 Task: Find a one-way flight from Abu Simbel to Toronto for 4 passengers in Premium economy on December 4, using British Airways, with a price of EGP 1,550 or more.
Action: Mouse pressed left at (378, 297)
Screenshot: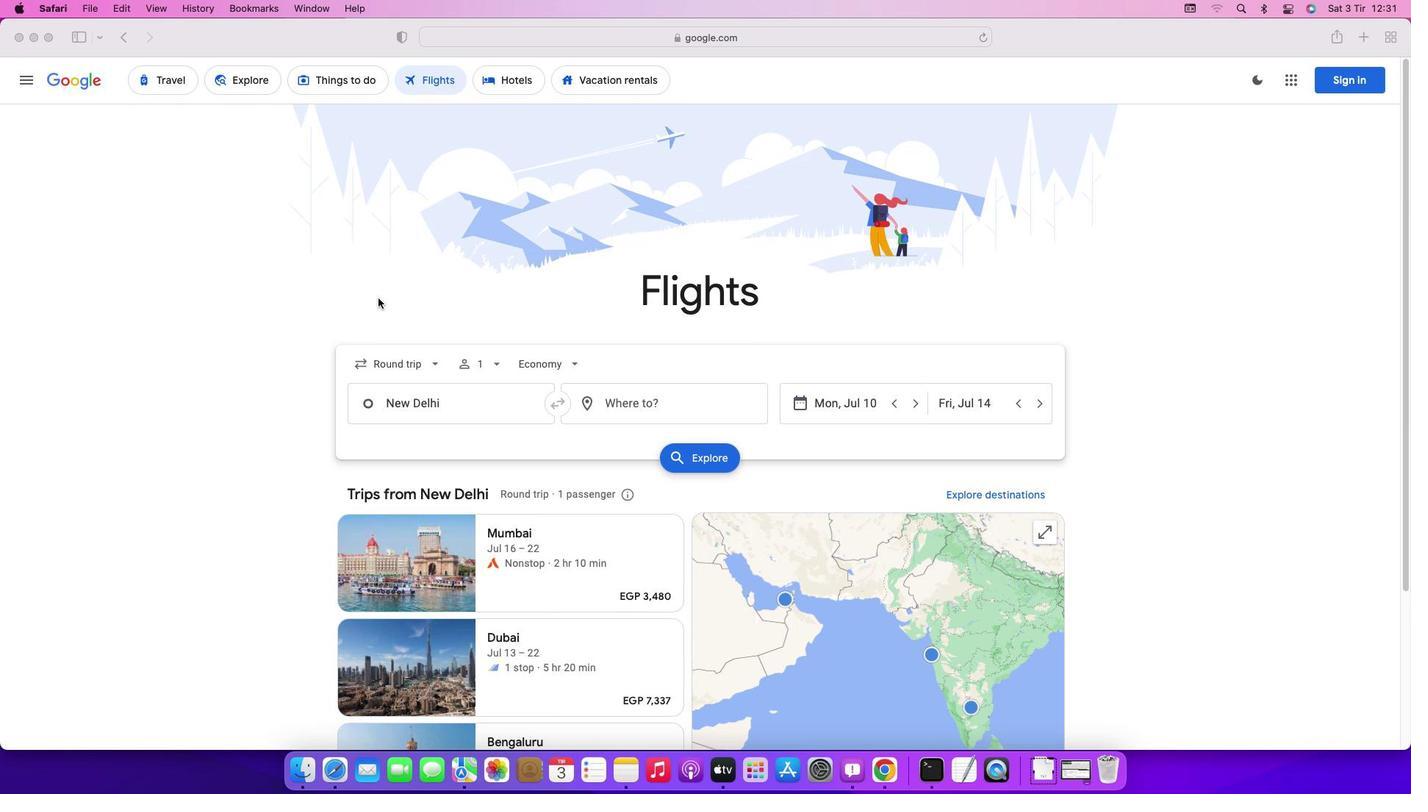 
Action: Mouse moved to (391, 359)
Screenshot: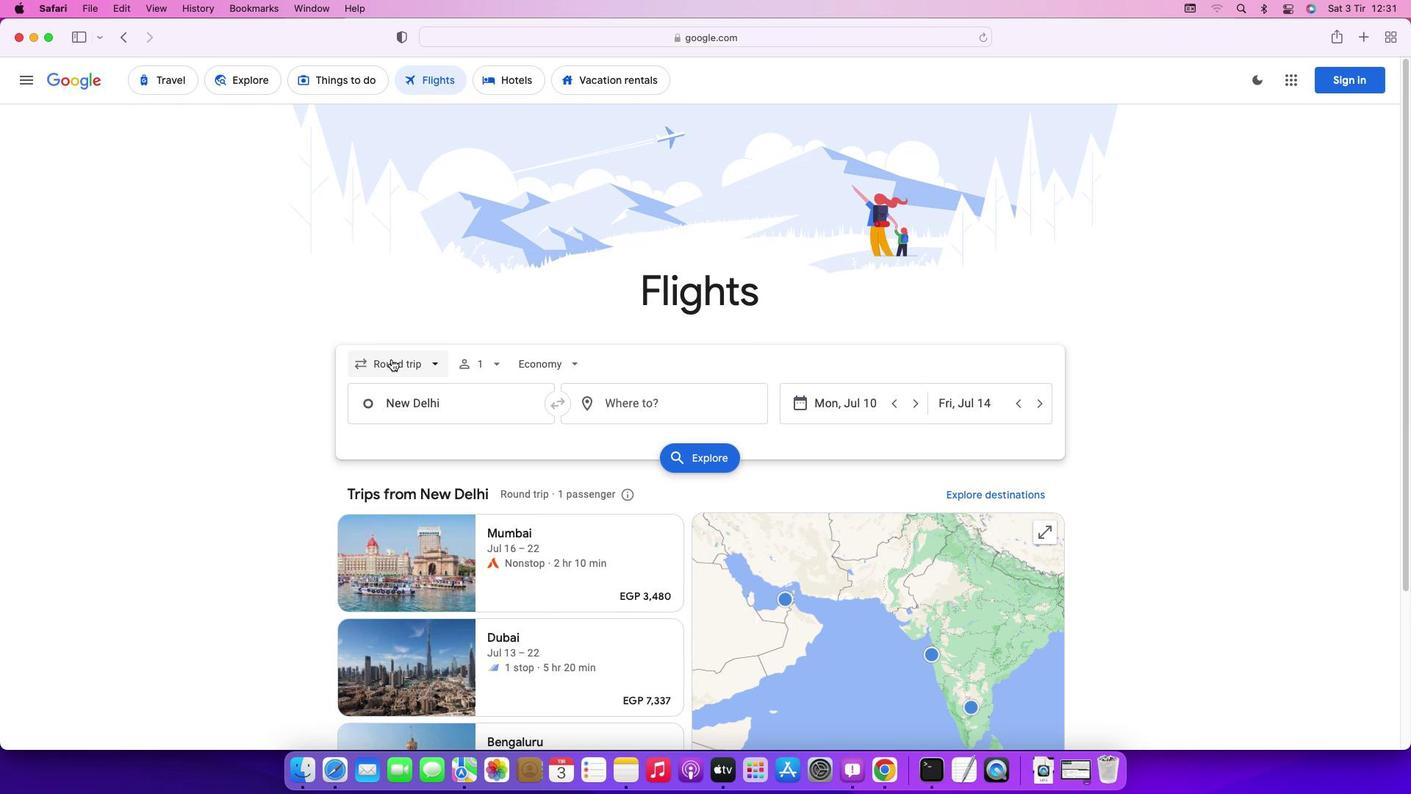 
Action: Mouse pressed left at (391, 359)
Screenshot: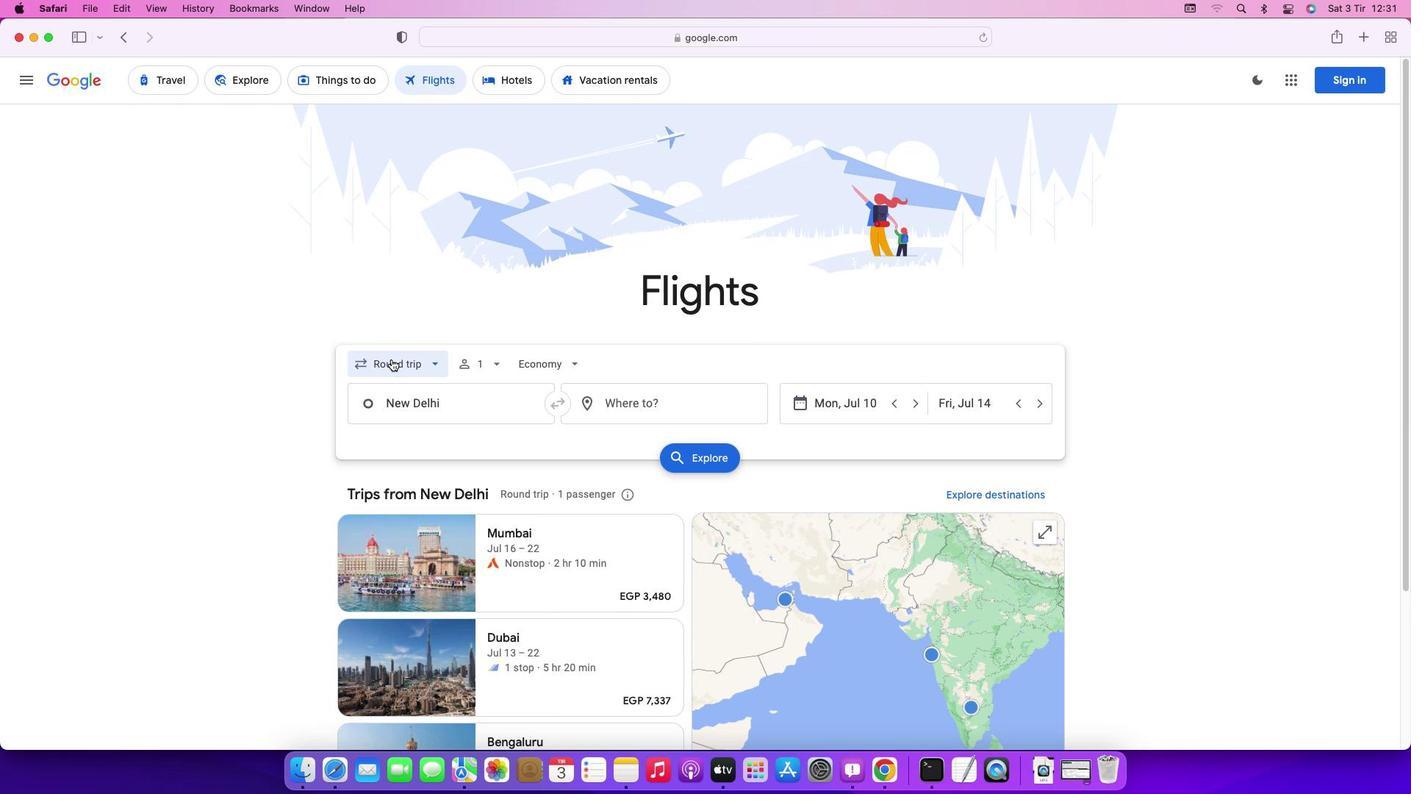 
Action: Mouse moved to (400, 438)
Screenshot: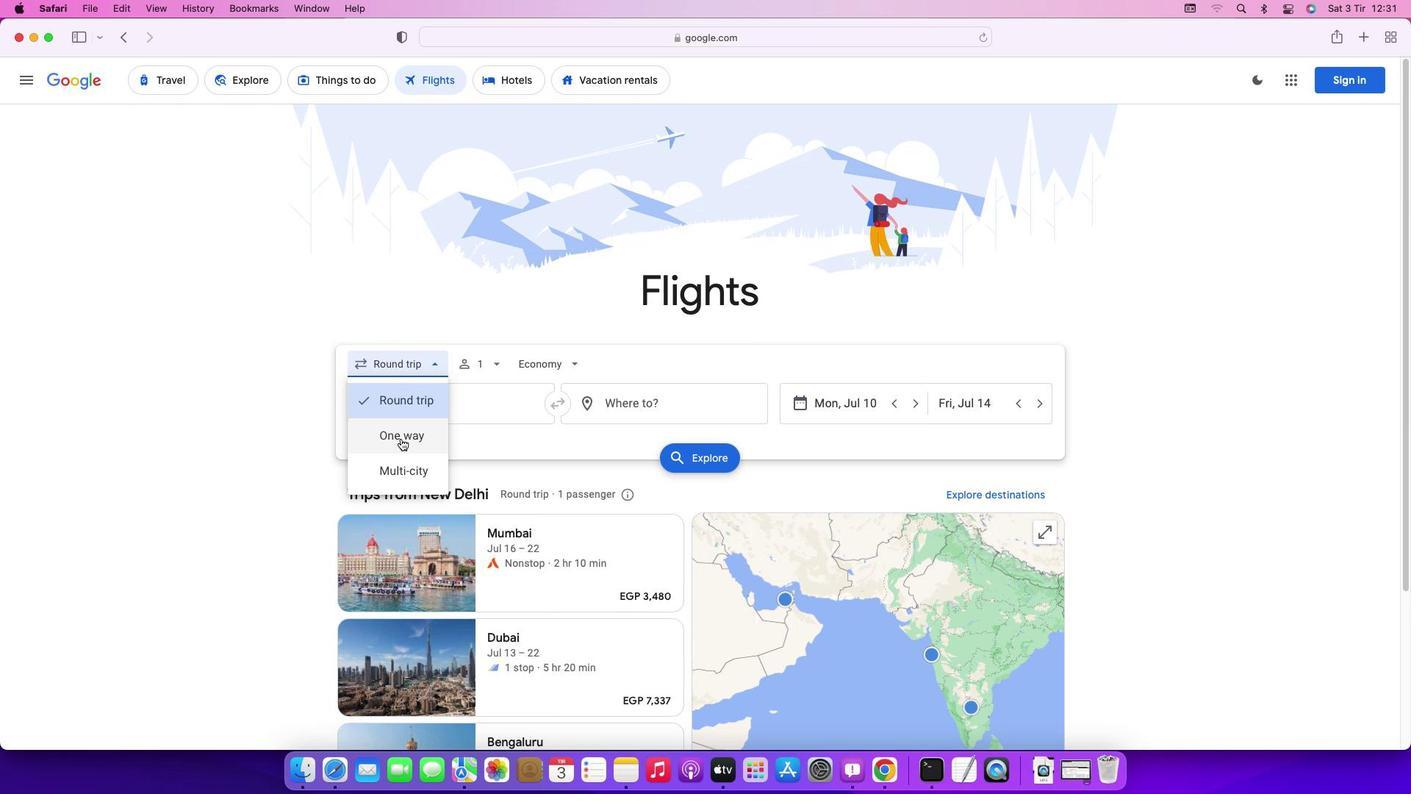 
Action: Mouse pressed left at (400, 438)
Screenshot: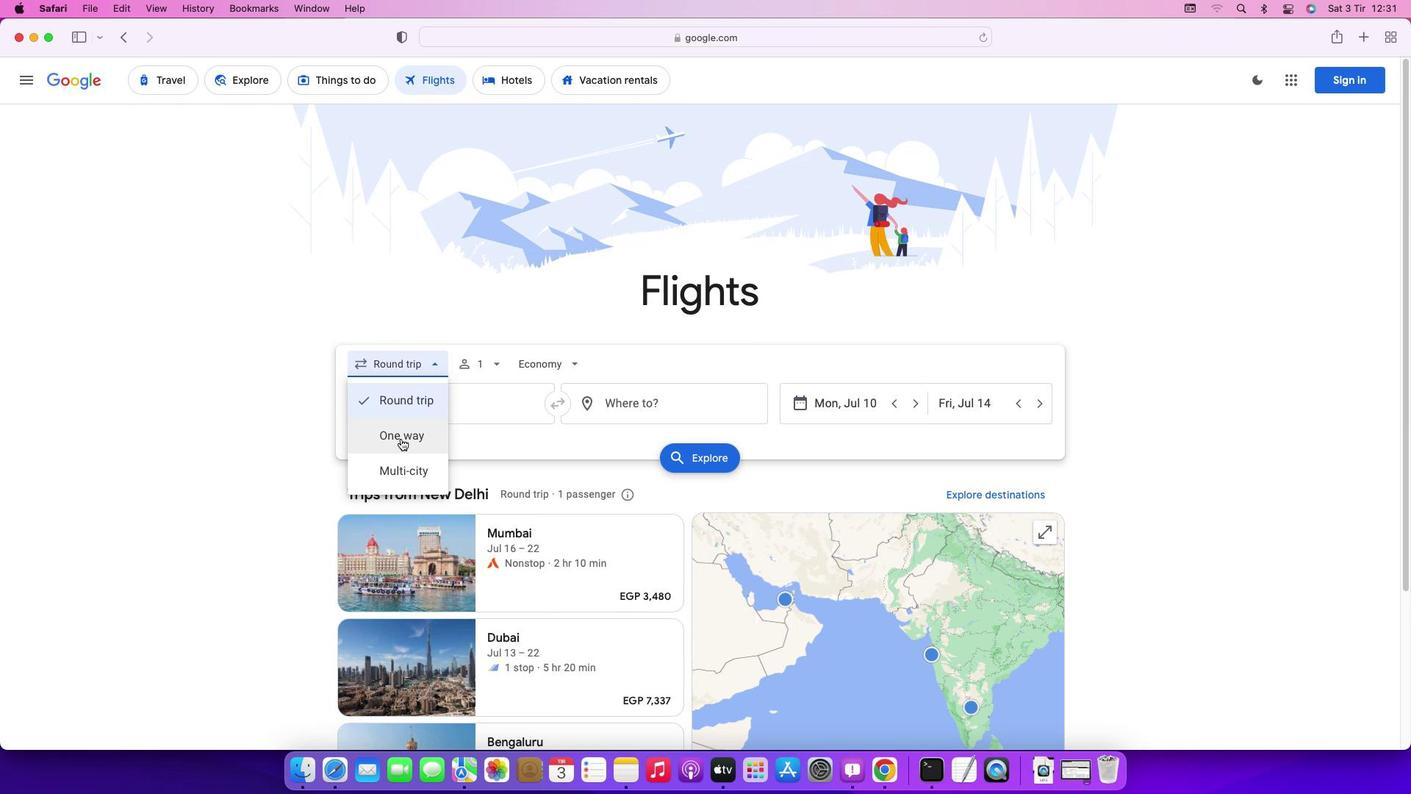 
Action: Mouse moved to (479, 362)
Screenshot: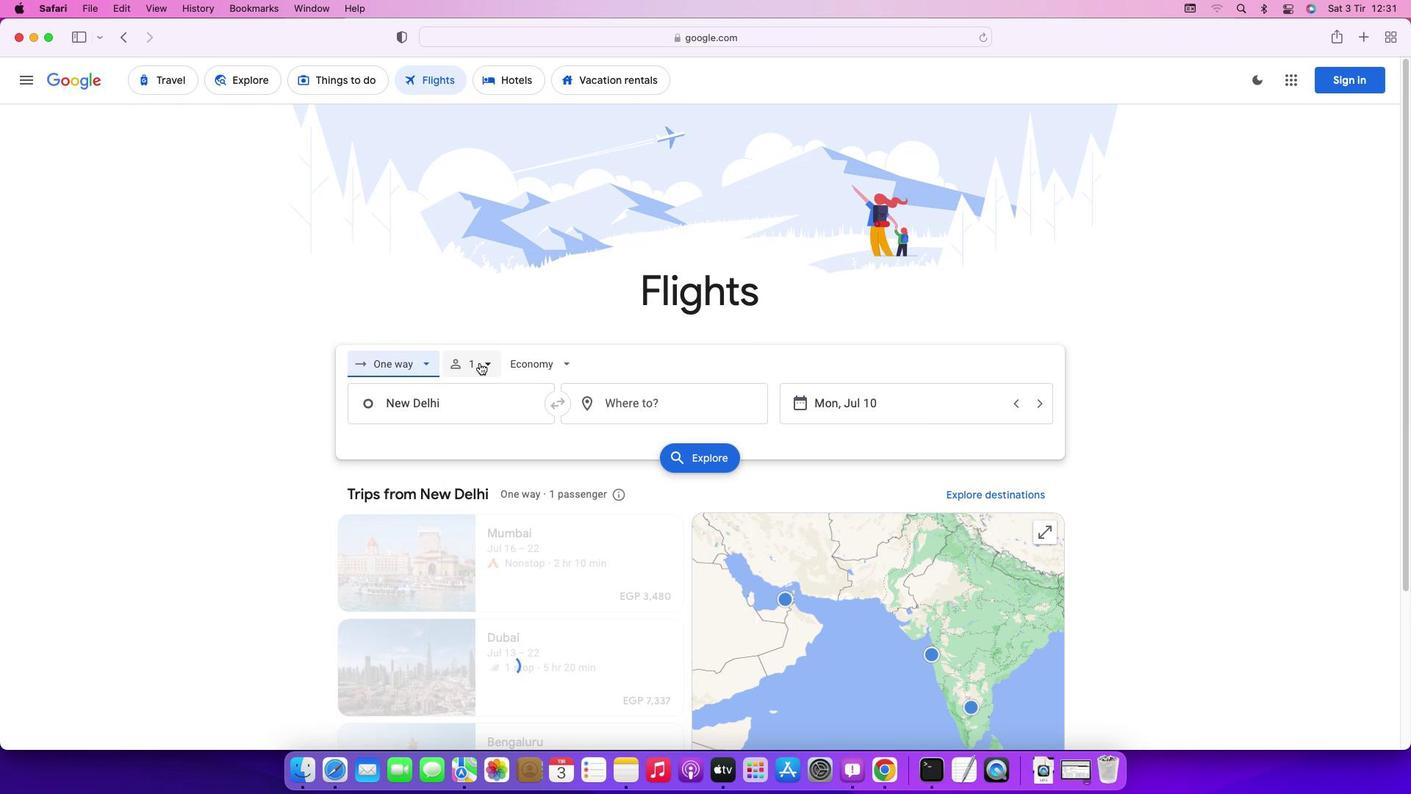 
Action: Mouse pressed left at (479, 362)
Screenshot: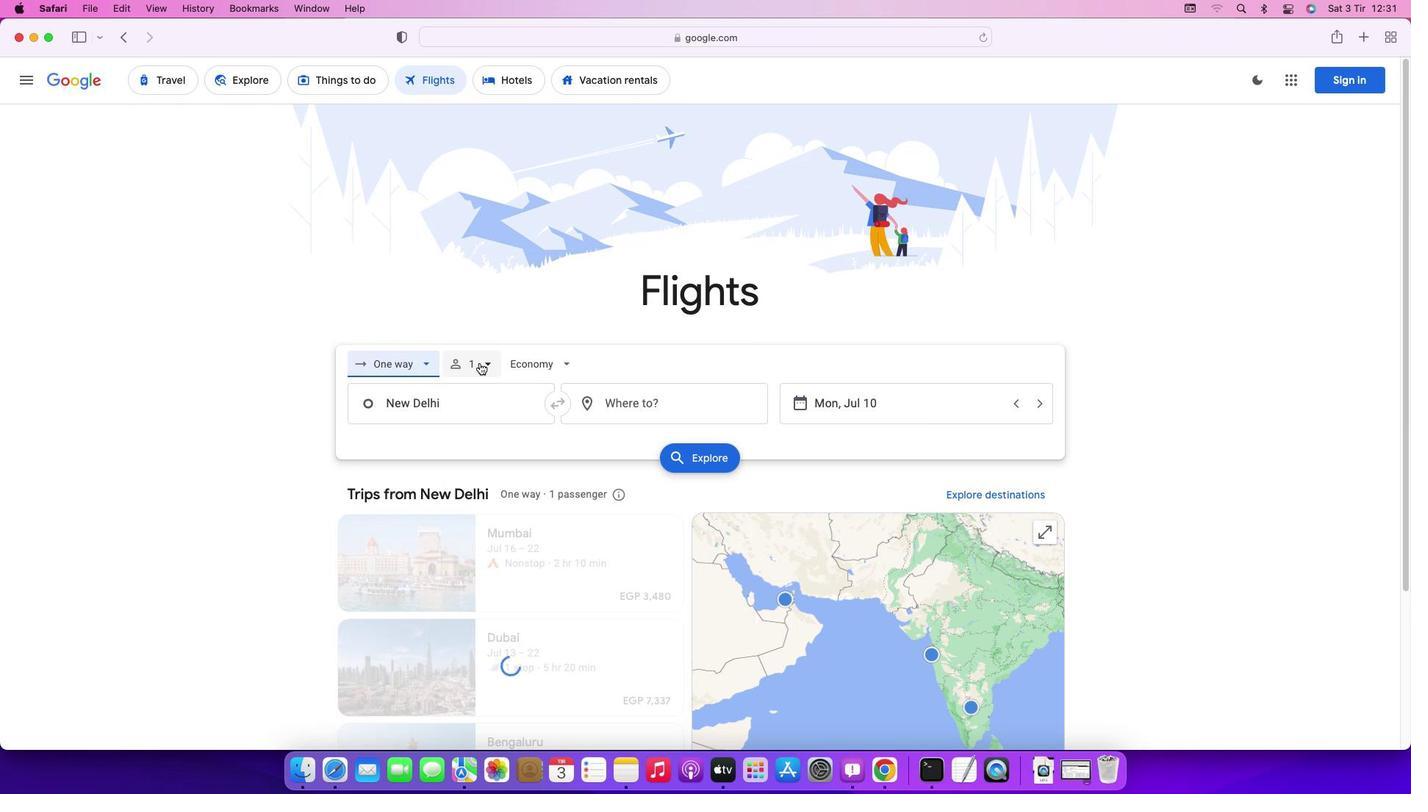 
Action: Mouse moved to (604, 402)
Screenshot: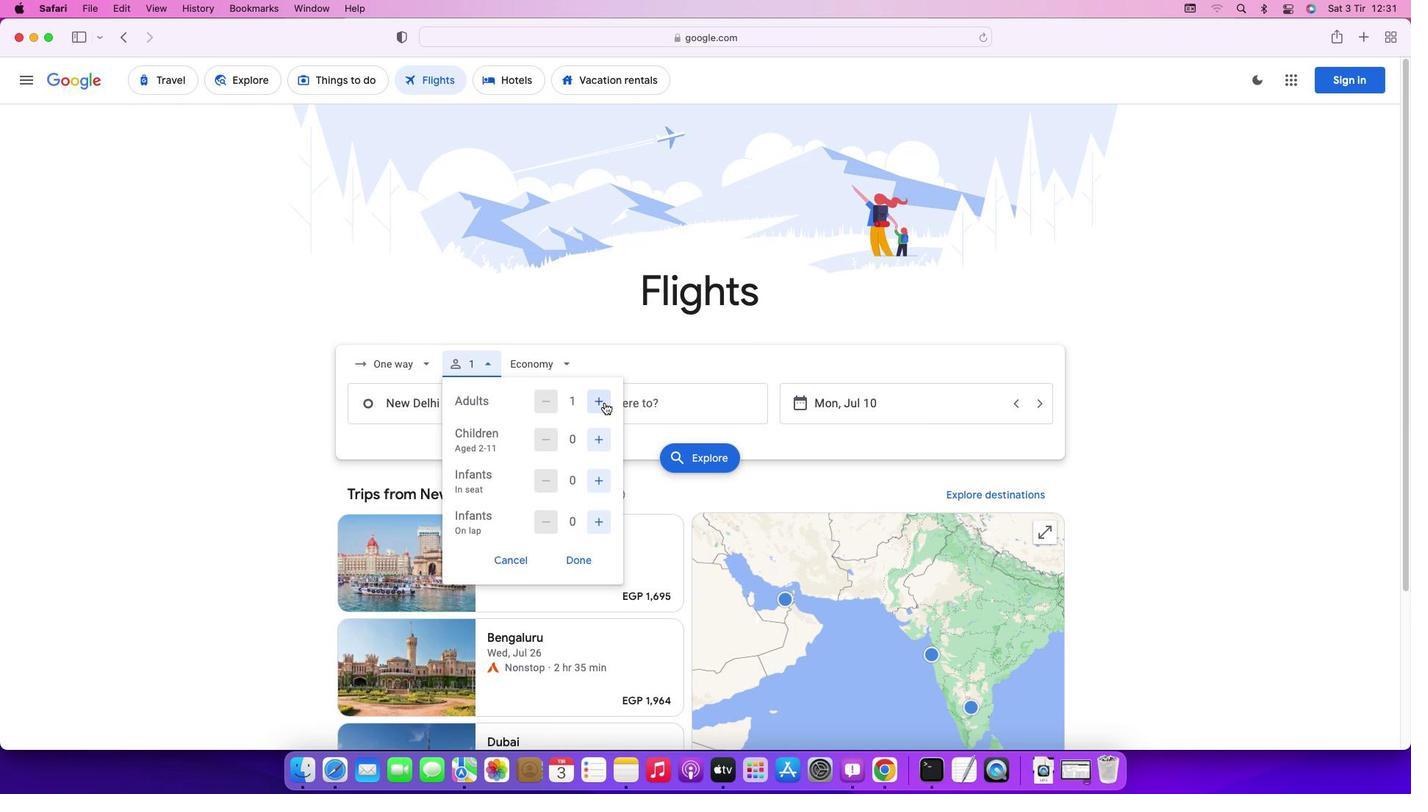 
Action: Mouse pressed left at (604, 402)
Screenshot: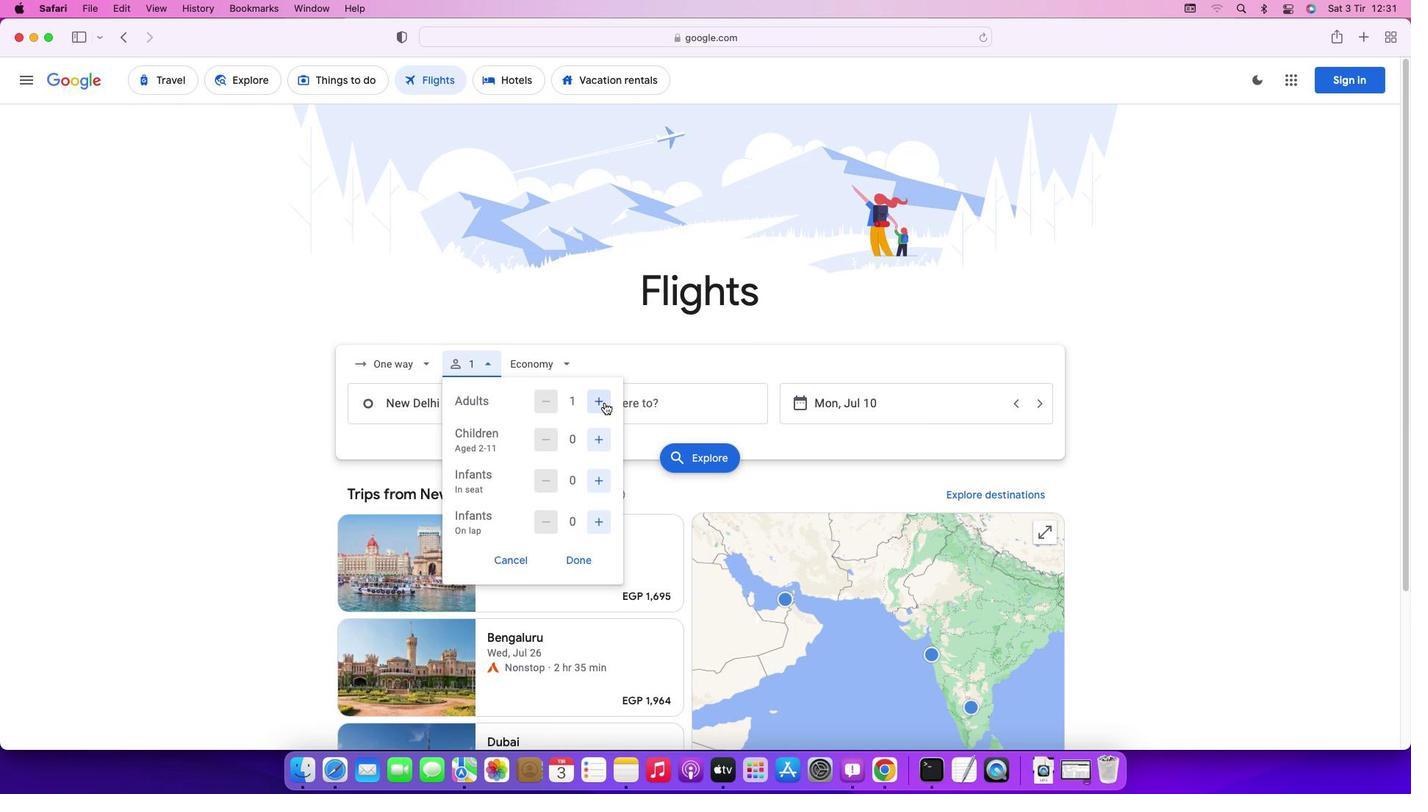 
Action: Mouse moved to (599, 436)
Screenshot: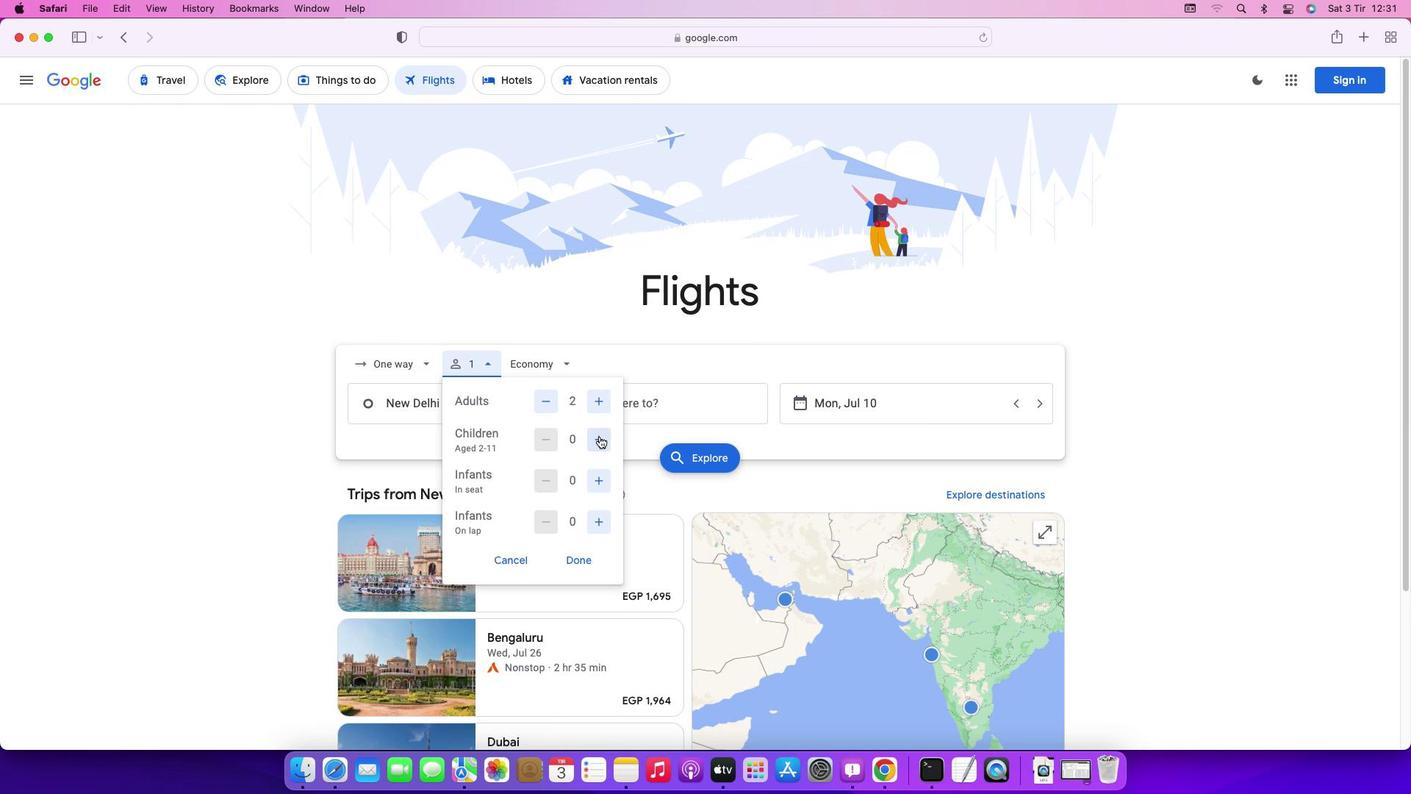 
Action: Mouse pressed left at (599, 436)
Screenshot: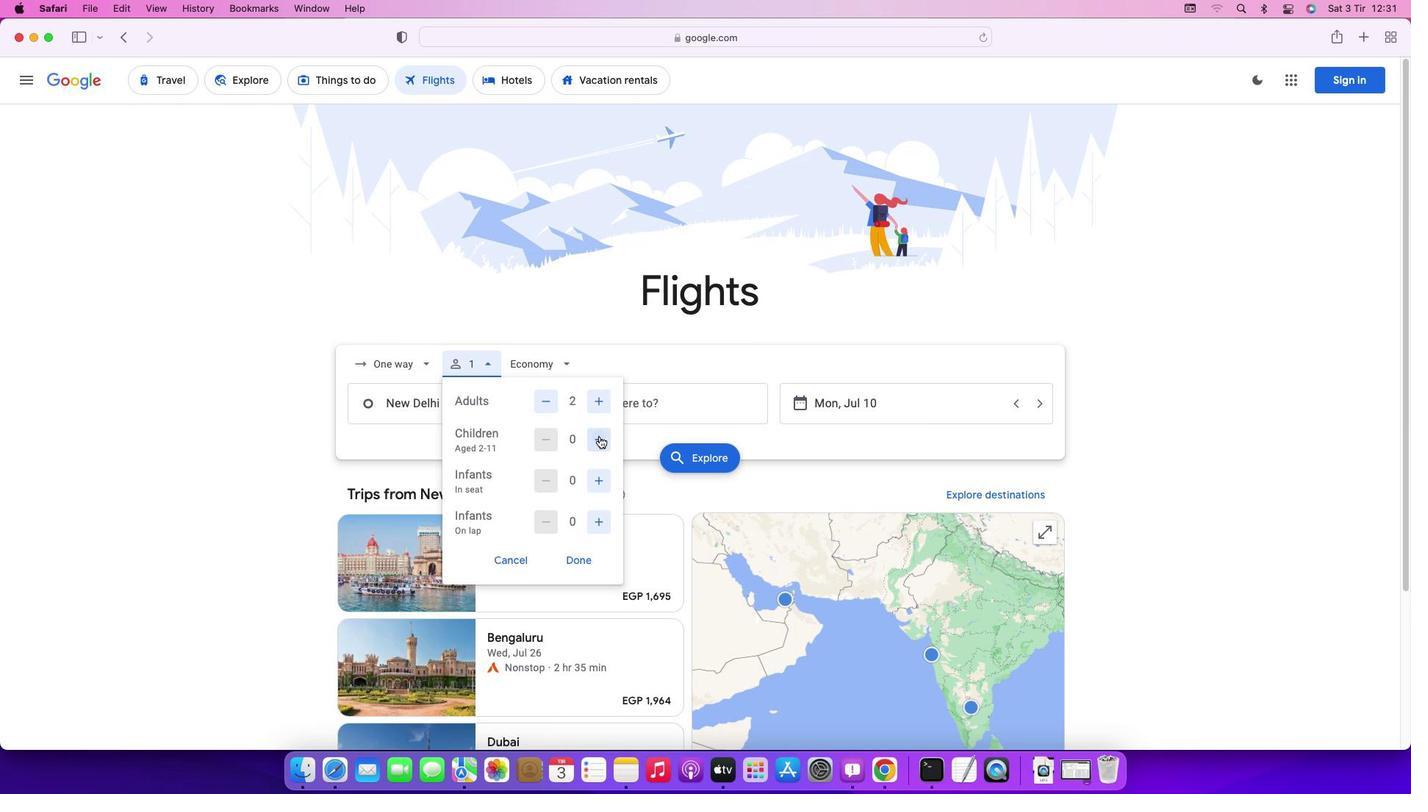 
Action: Mouse pressed left at (599, 436)
Screenshot: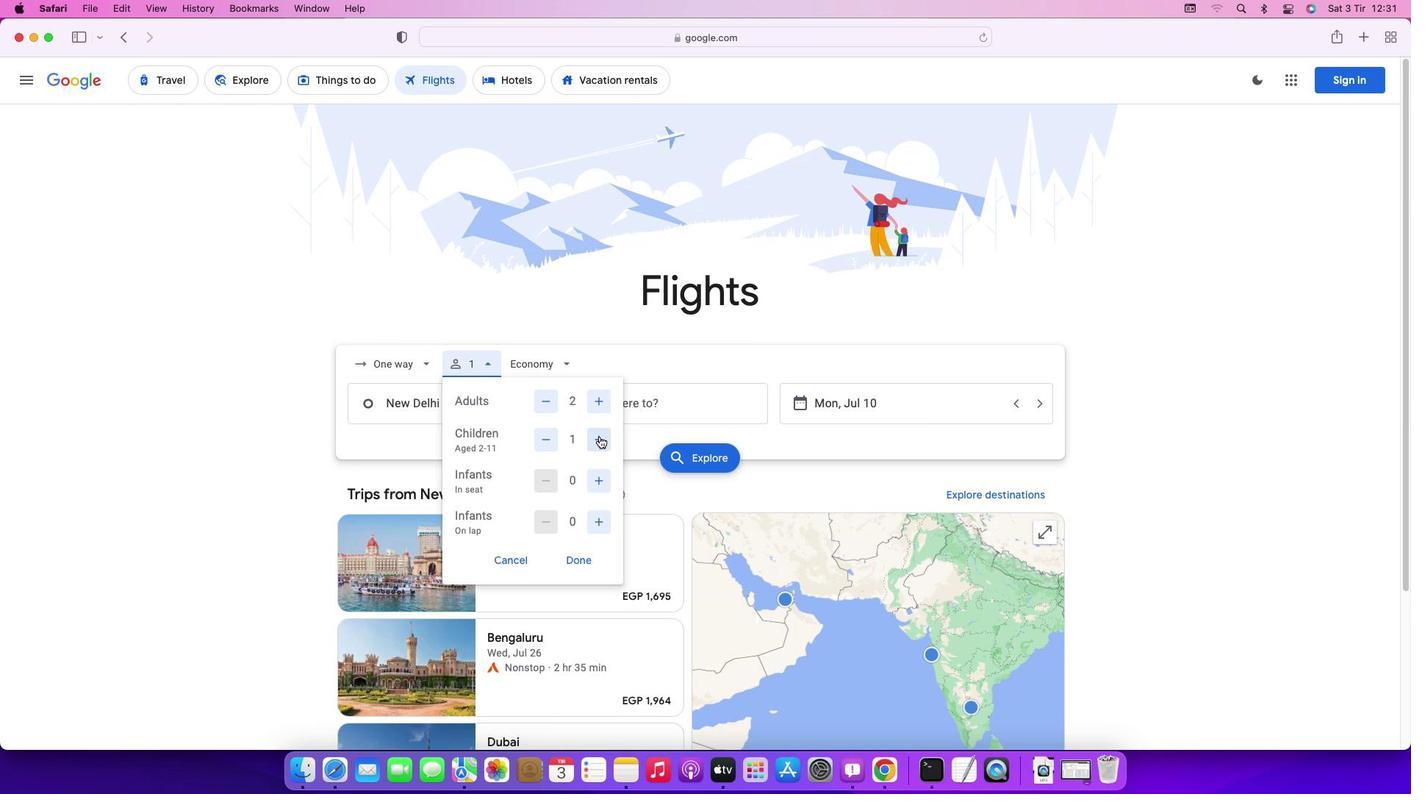 
Action: Mouse moved to (580, 559)
Screenshot: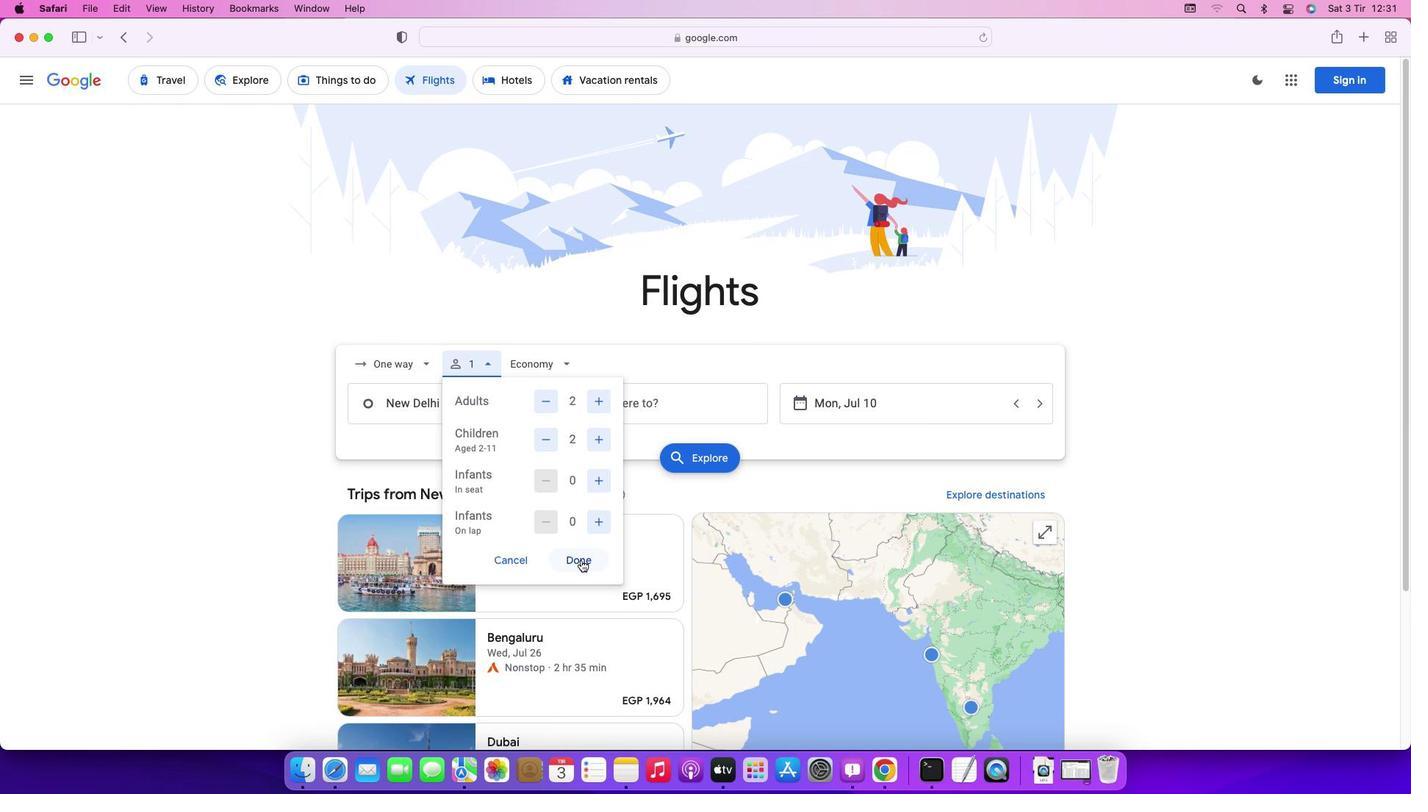 
Action: Mouse pressed left at (580, 559)
Screenshot: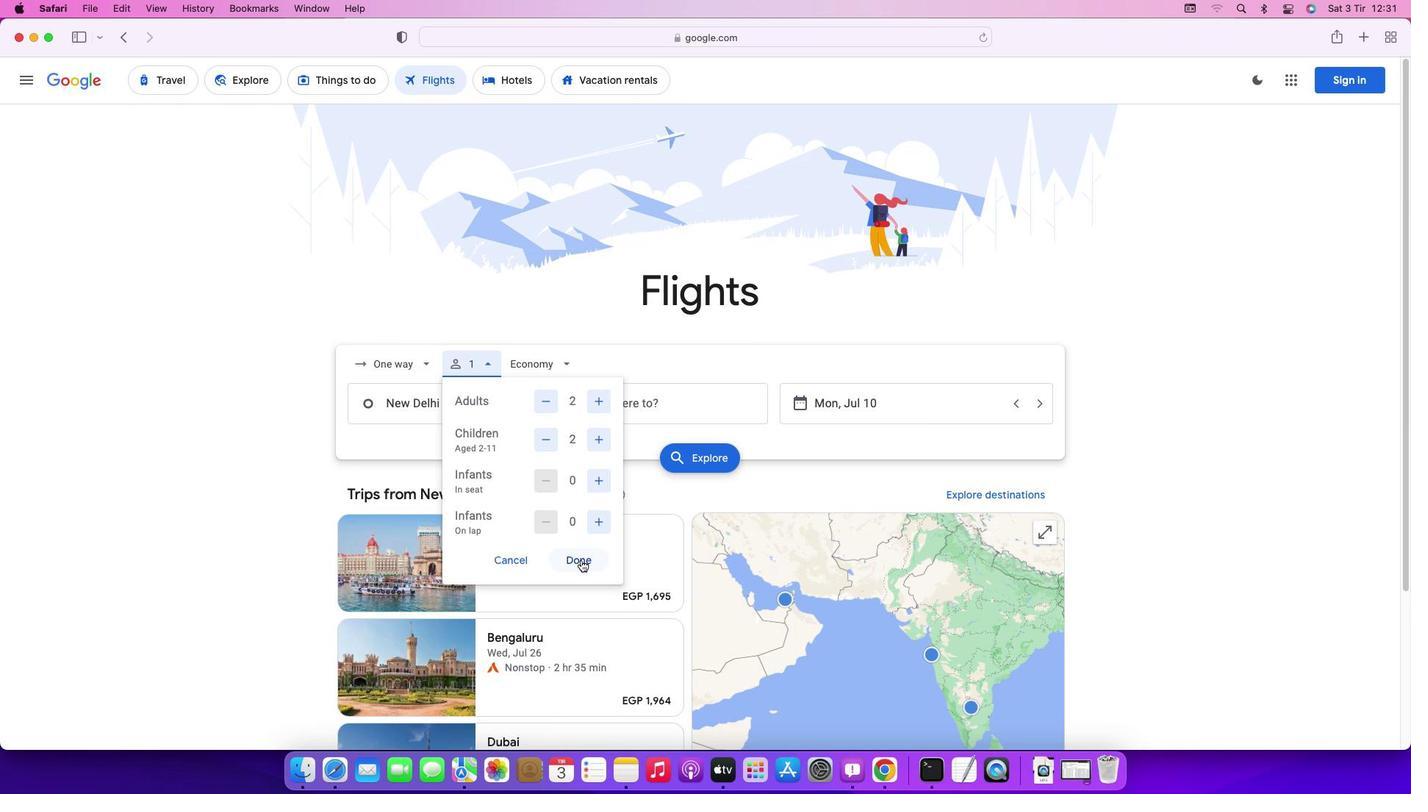 
Action: Mouse moved to (545, 371)
Screenshot: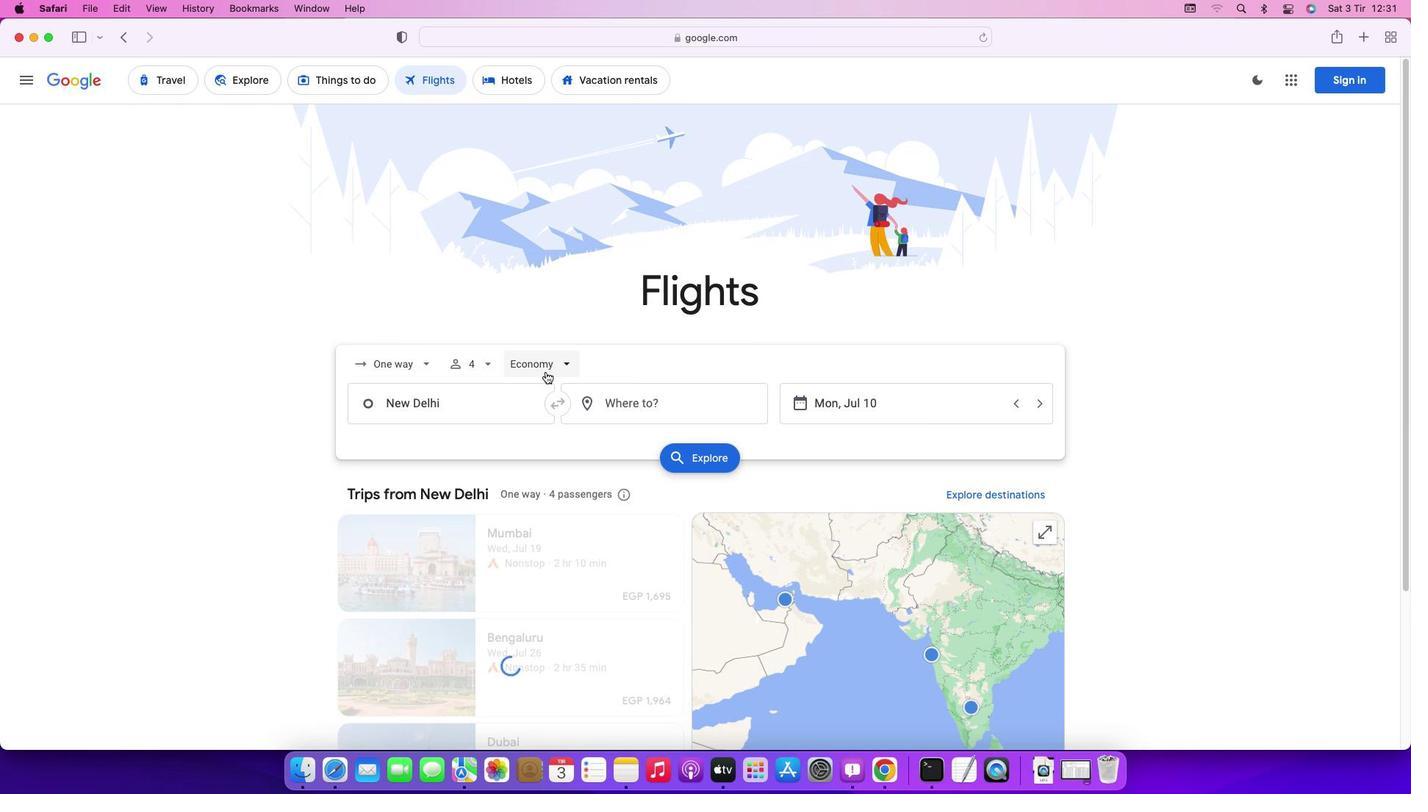 
Action: Mouse pressed left at (545, 371)
Screenshot: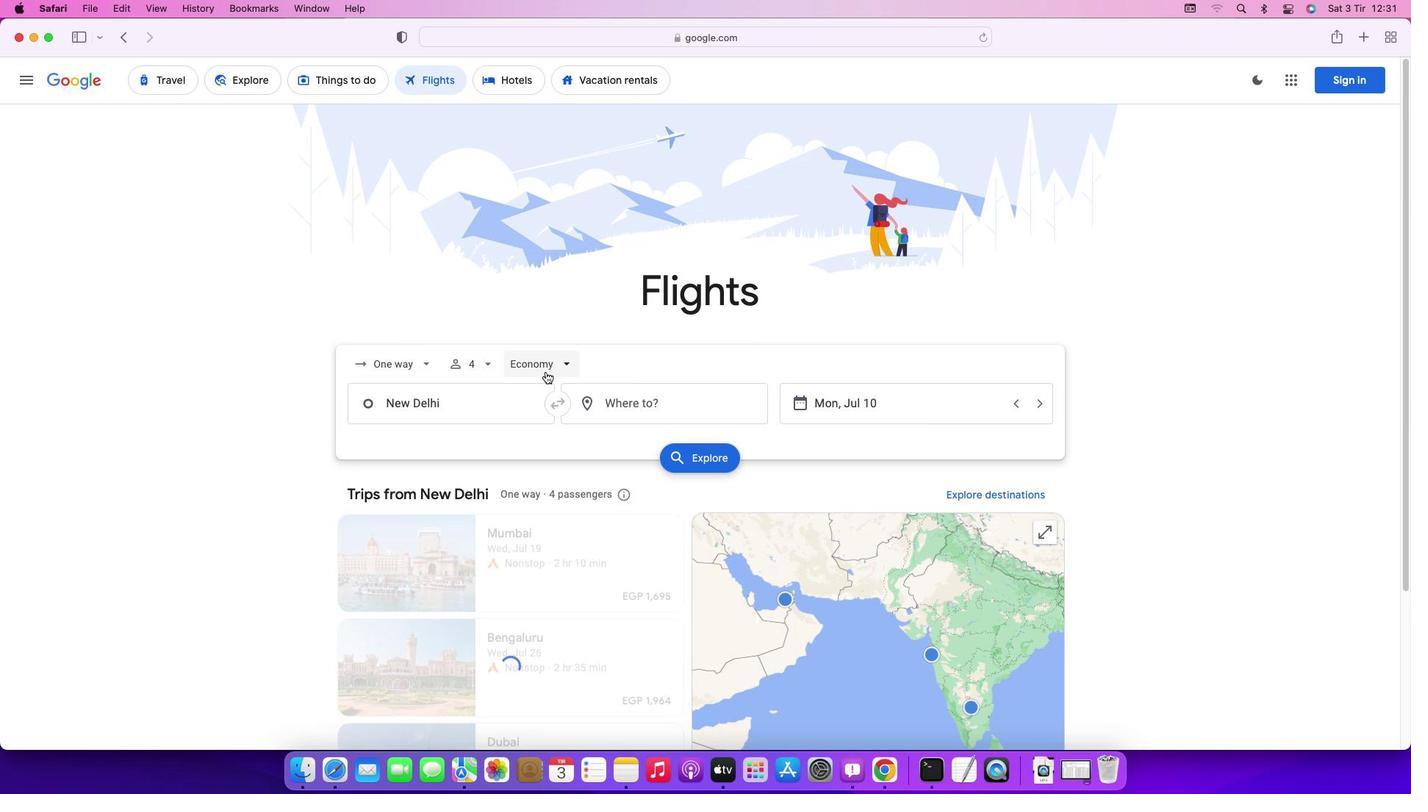 
Action: Mouse moved to (575, 436)
Screenshot: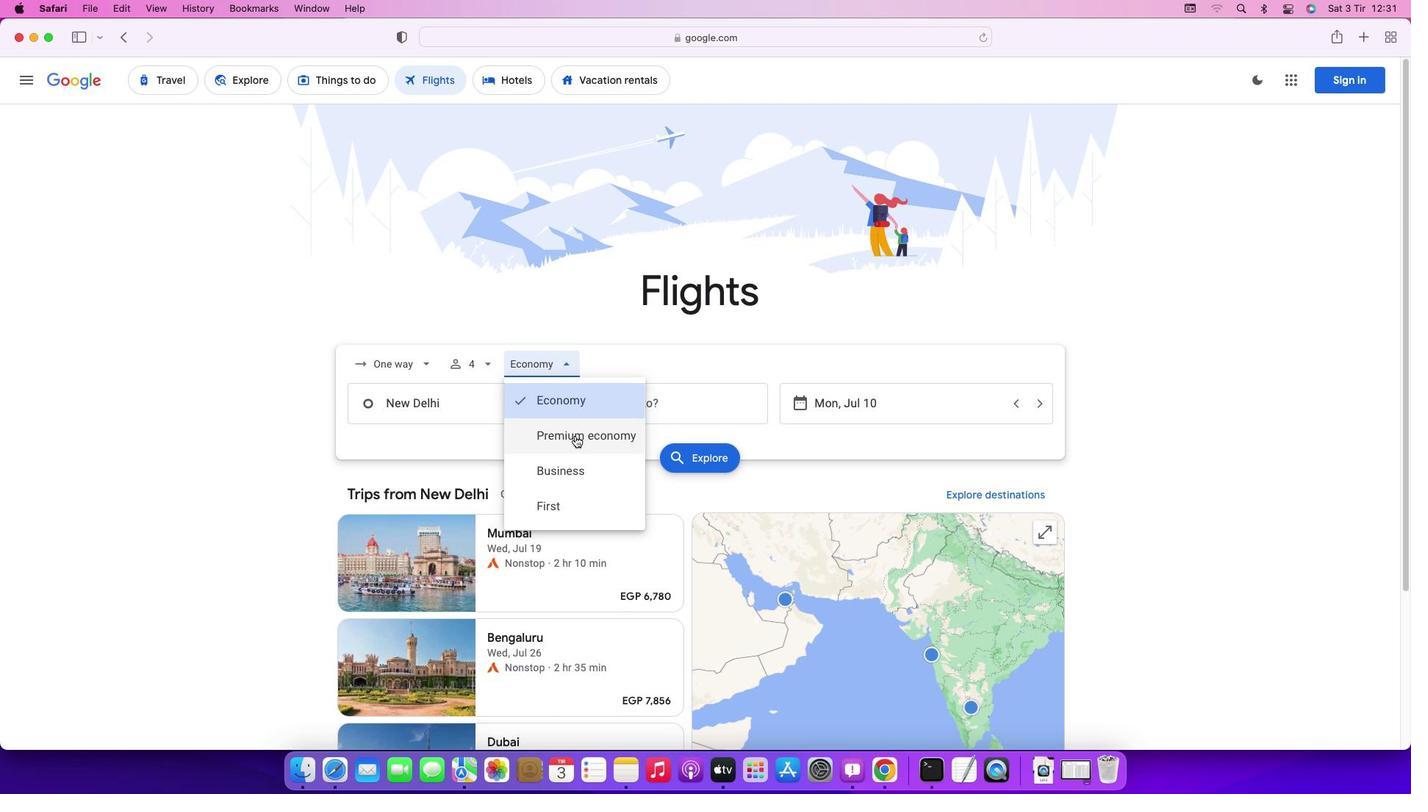 
Action: Mouse pressed left at (575, 436)
Screenshot: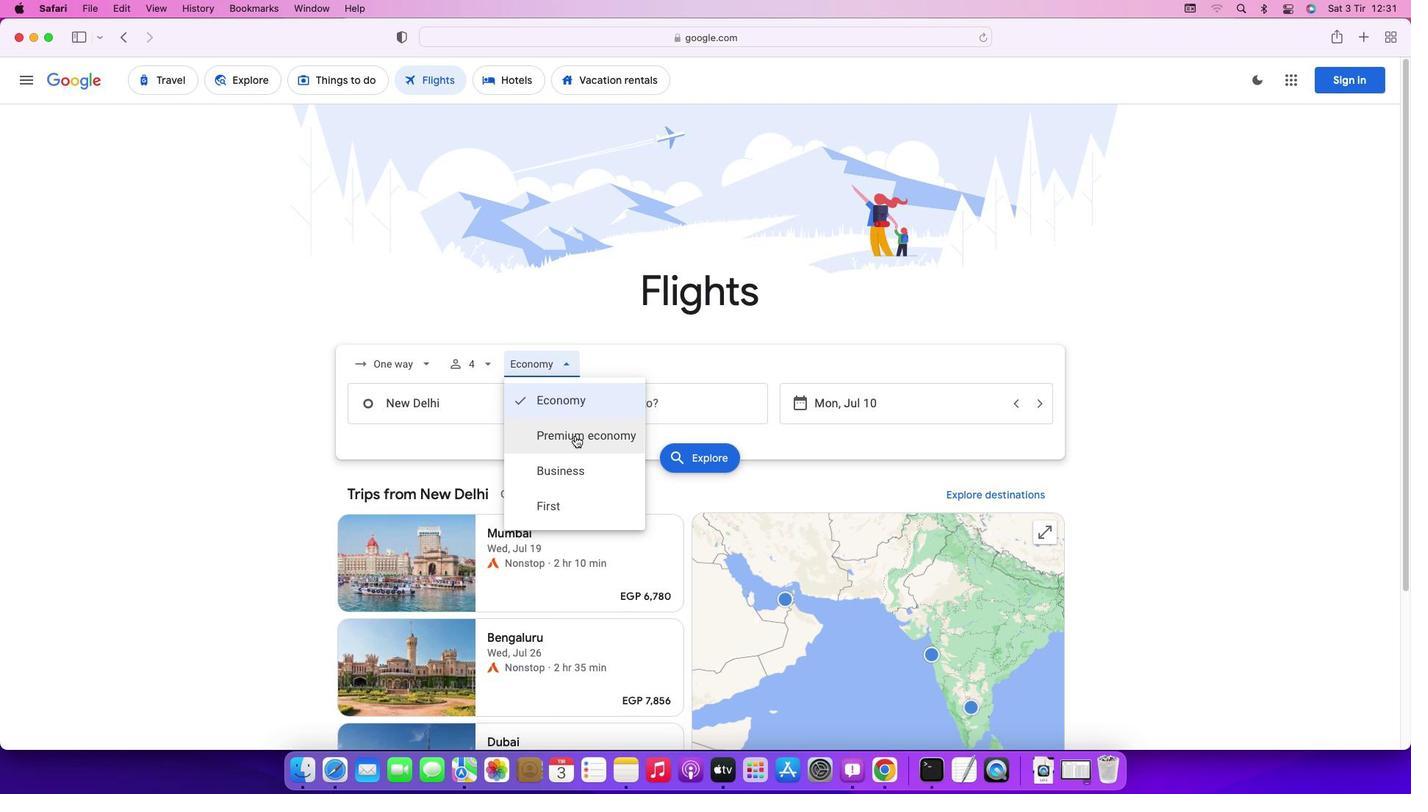 
Action: Mouse moved to (480, 402)
Screenshot: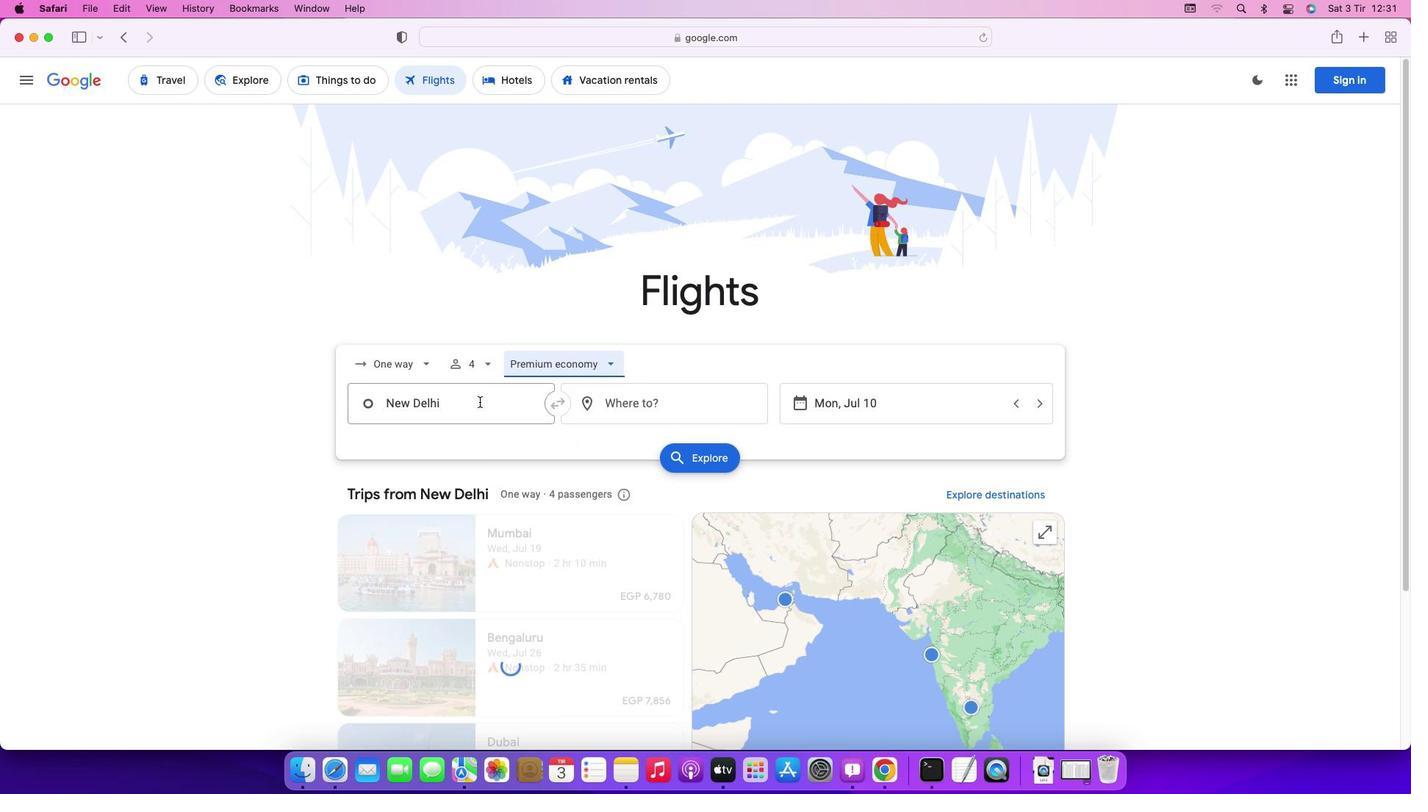 
Action: Mouse pressed left at (480, 402)
Screenshot: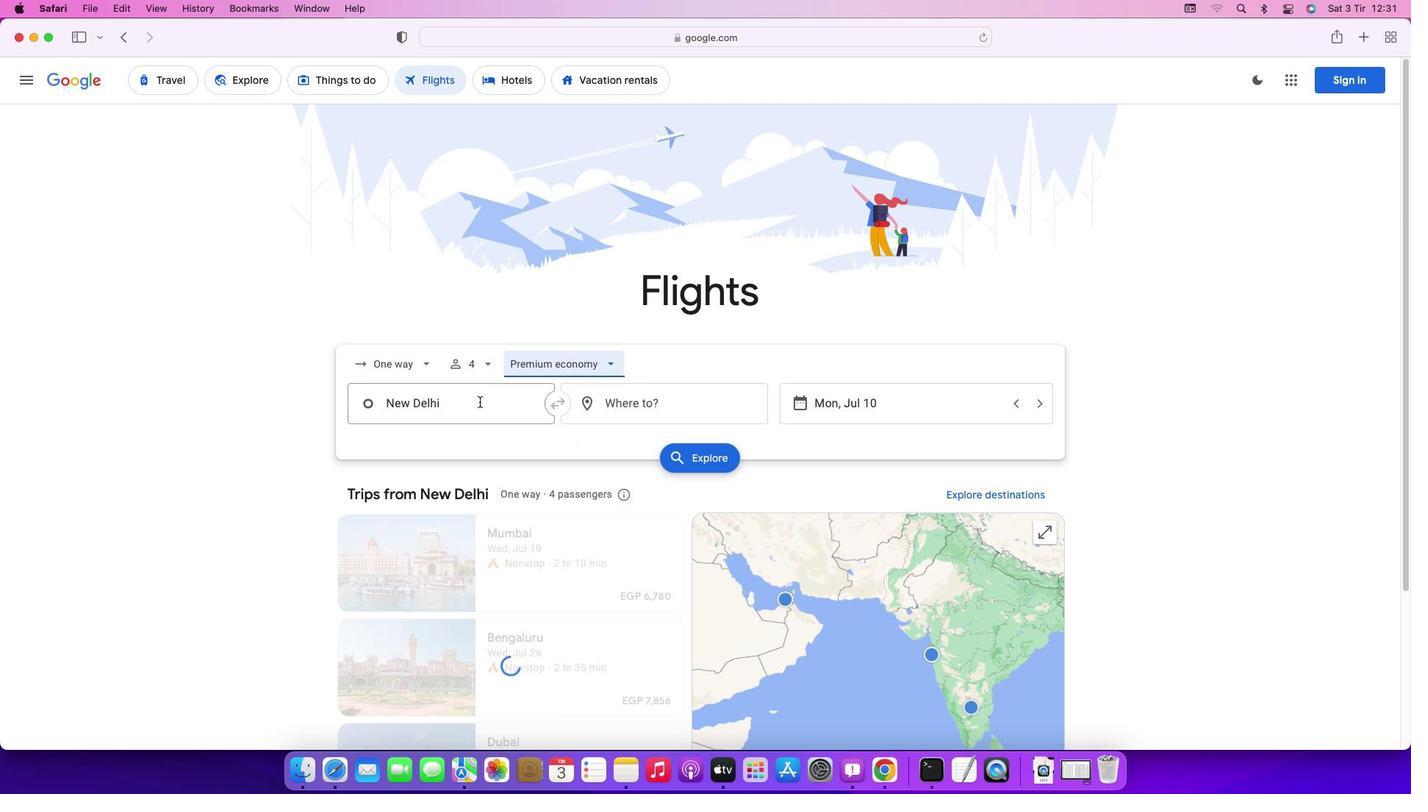 
Action: Key pressed Key.backspaceKey.caps_lock'A'Key.caps_lock'b''u'Key.spaceKey.caps_lock'S'Key.caps_lock'i''m''b''e''l'Key.enter
Screenshot: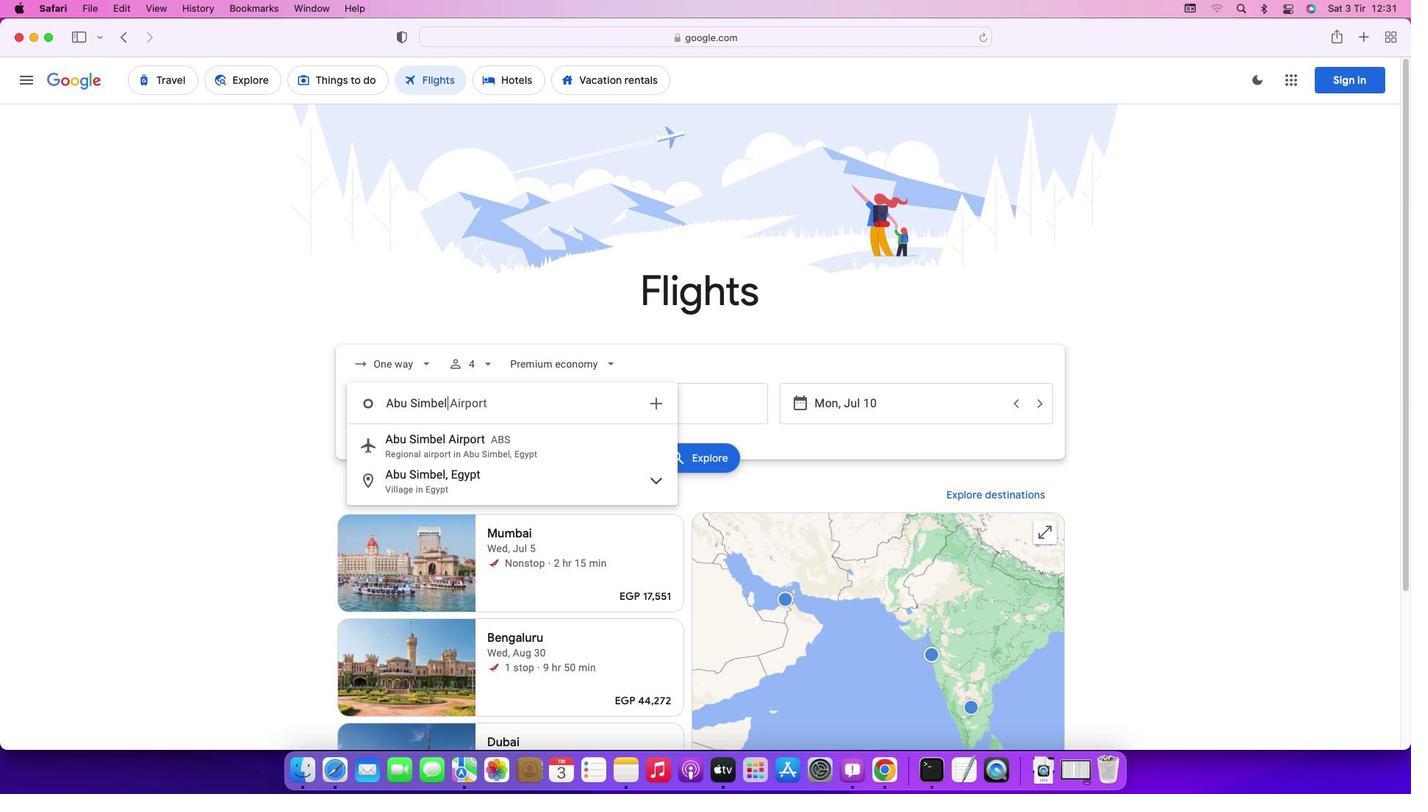 
Action: Mouse moved to (627, 397)
Screenshot: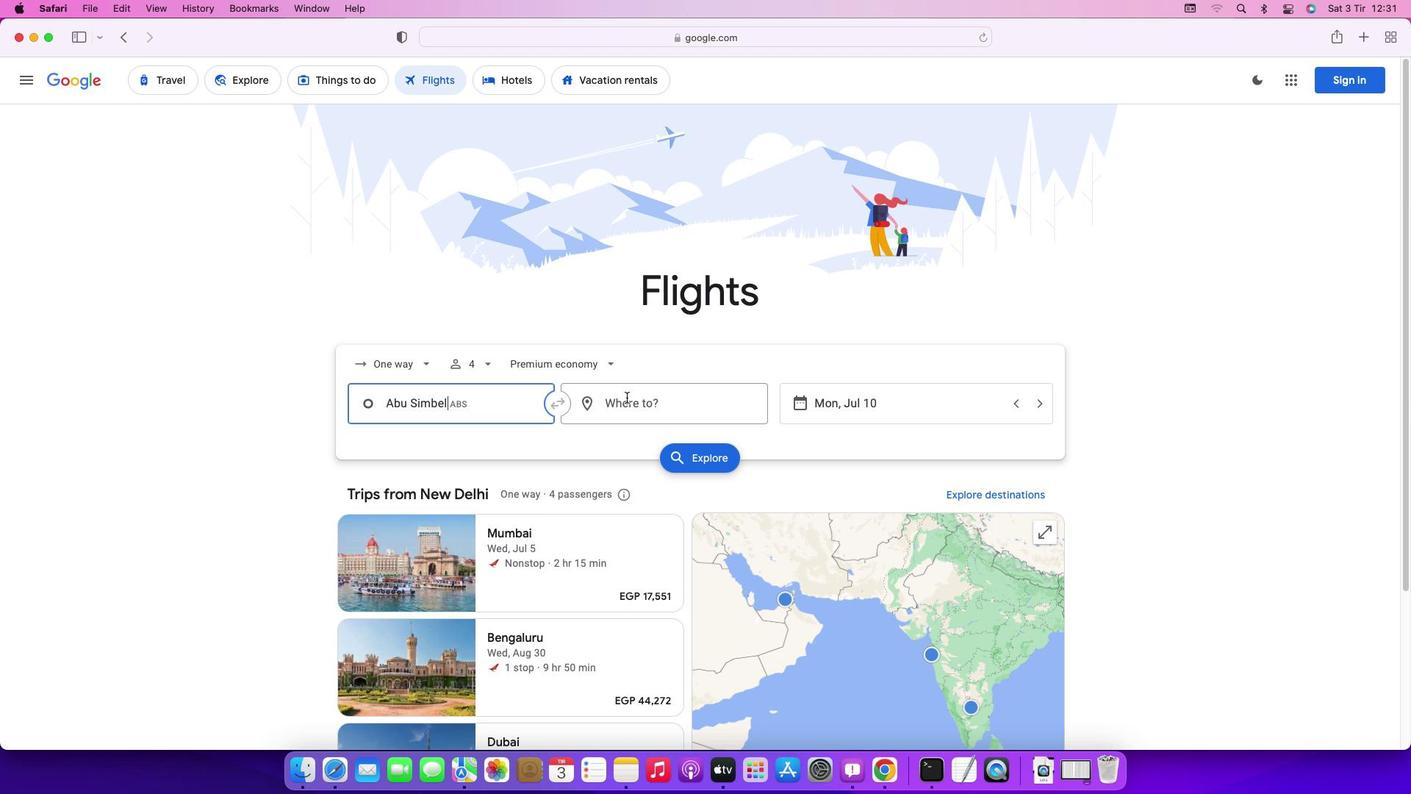 
Action: Mouse pressed left at (627, 397)
Screenshot: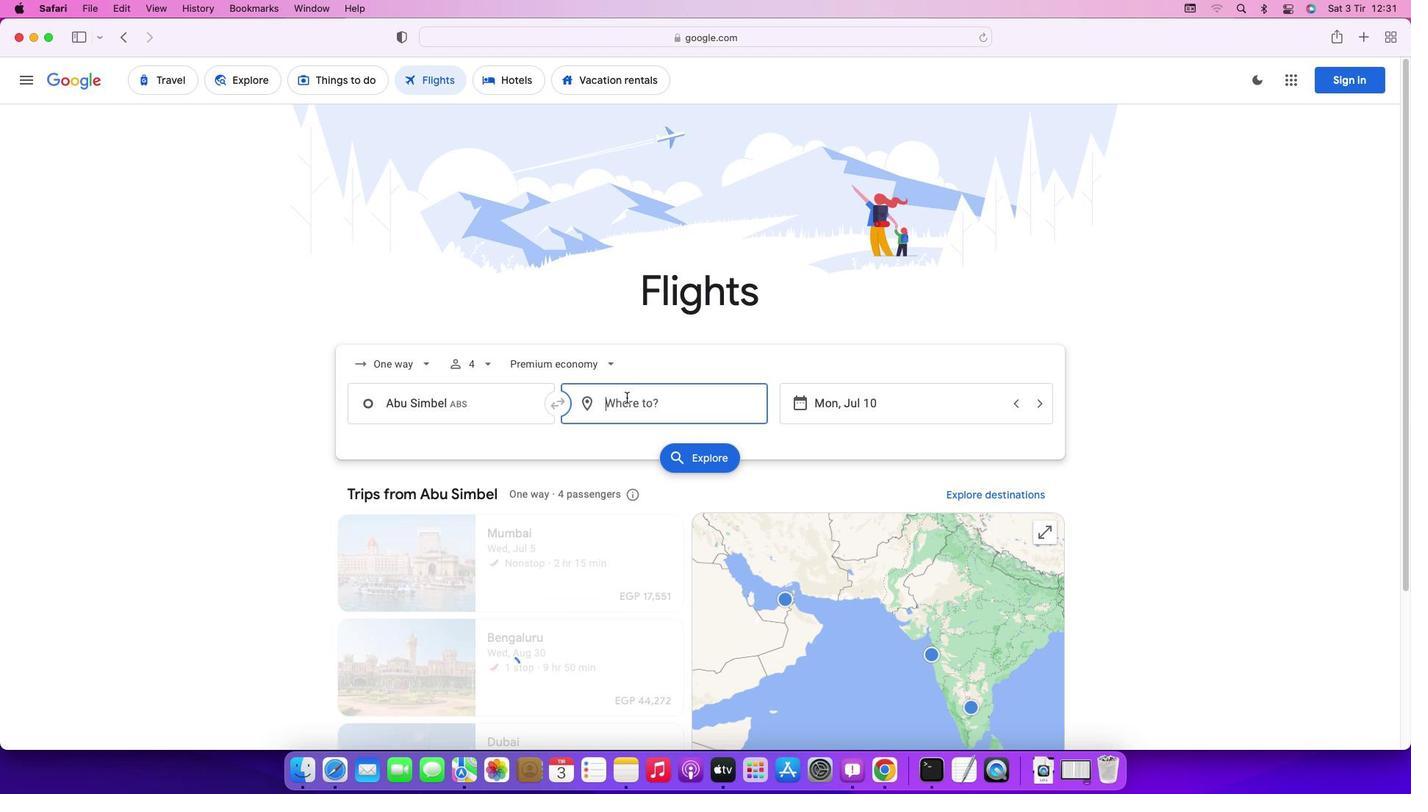 
Action: Key pressed Key.caps_lock'T'Key.caps_lock'o''r''o''n''t''o'Key.enter
Screenshot: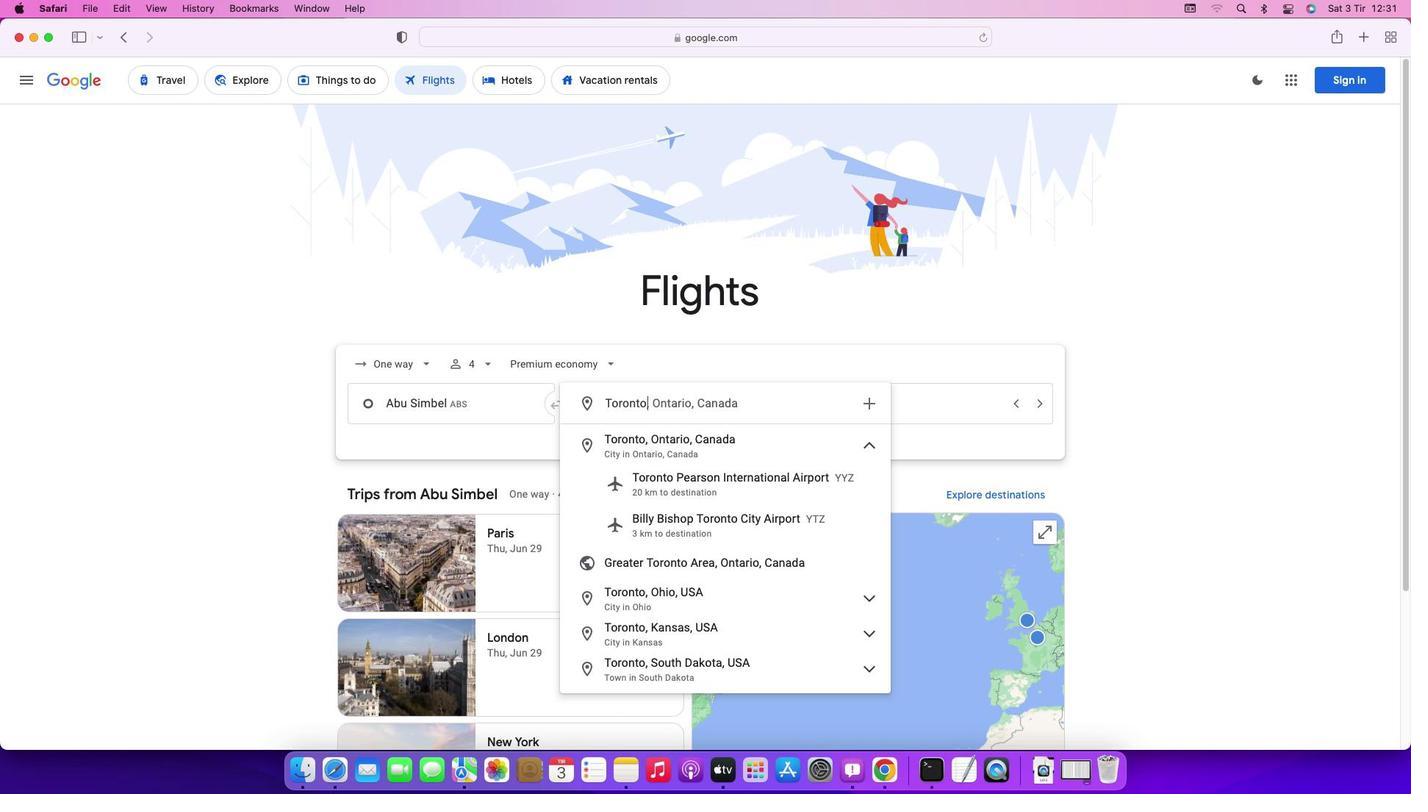 
Action: Mouse moved to (902, 410)
Screenshot: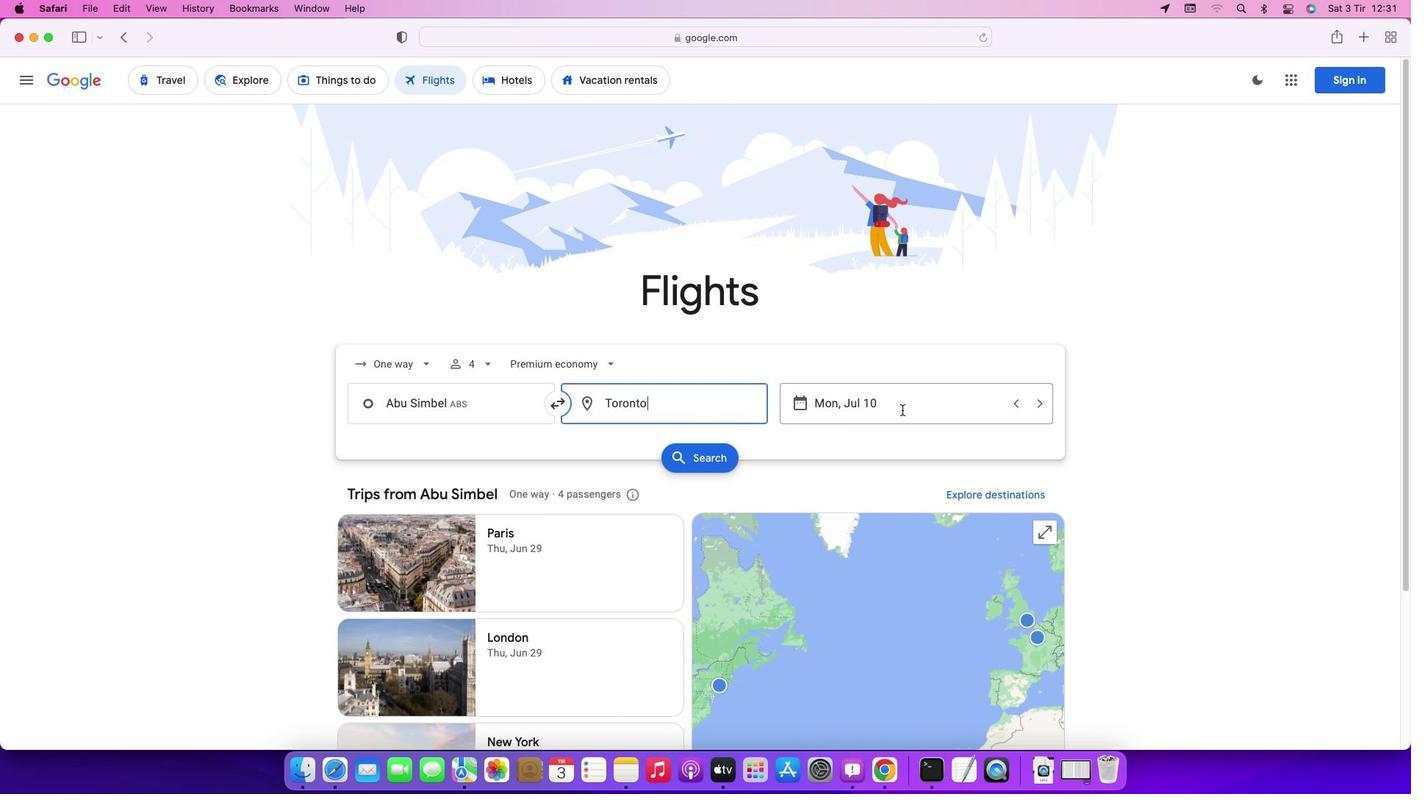 
Action: Mouse pressed left at (902, 410)
Screenshot: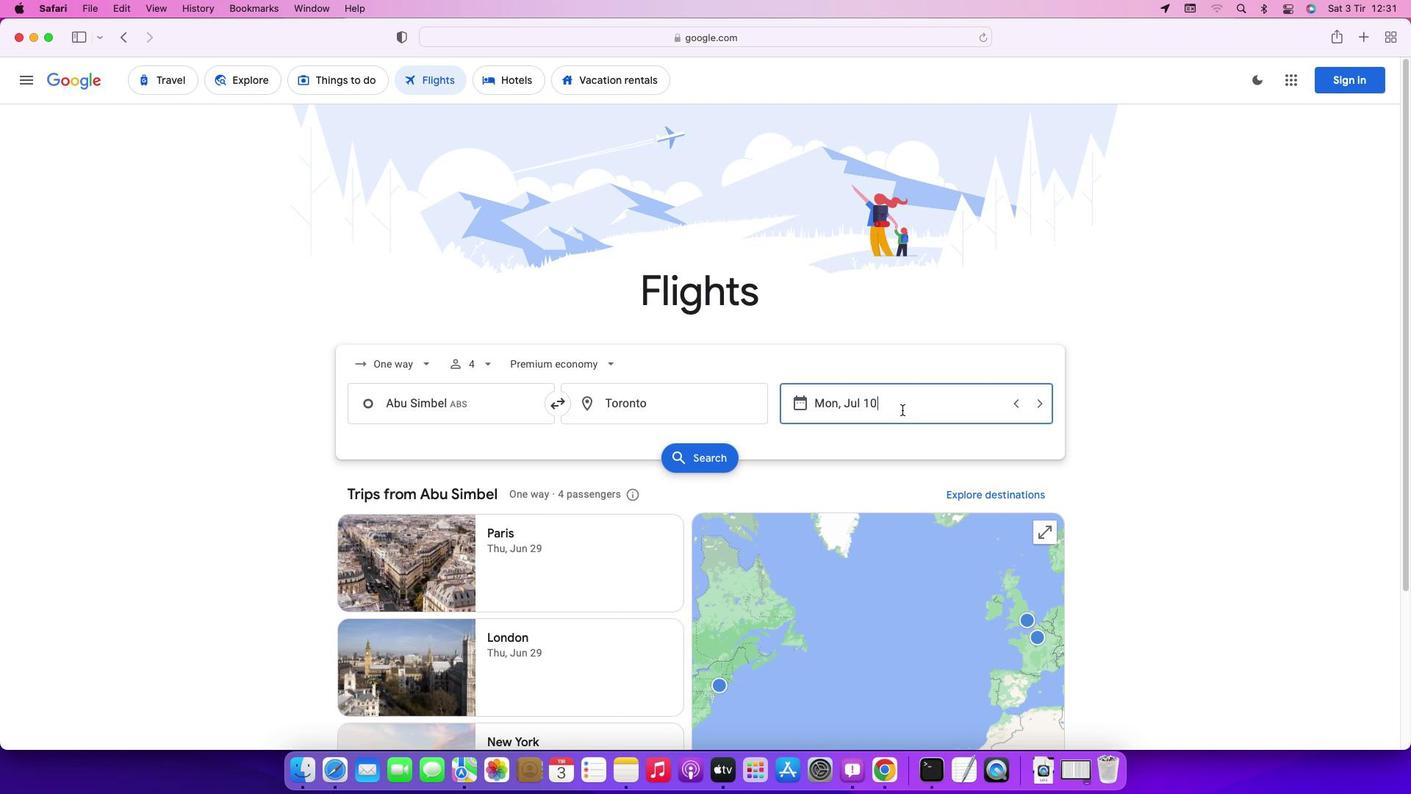 
Action: Mouse moved to (1056, 543)
Screenshot: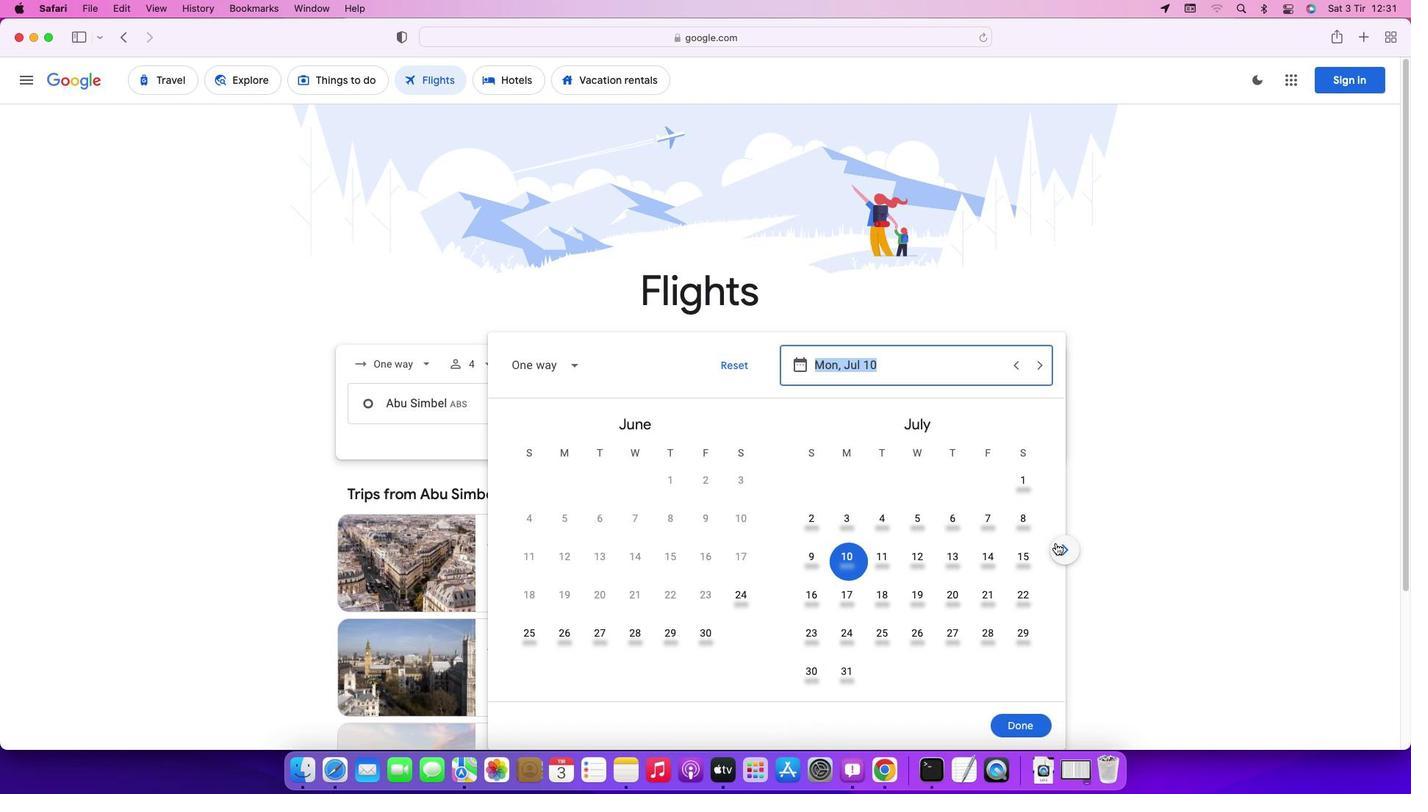 
Action: Mouse pressed left at (1056, 543)
Screenshot: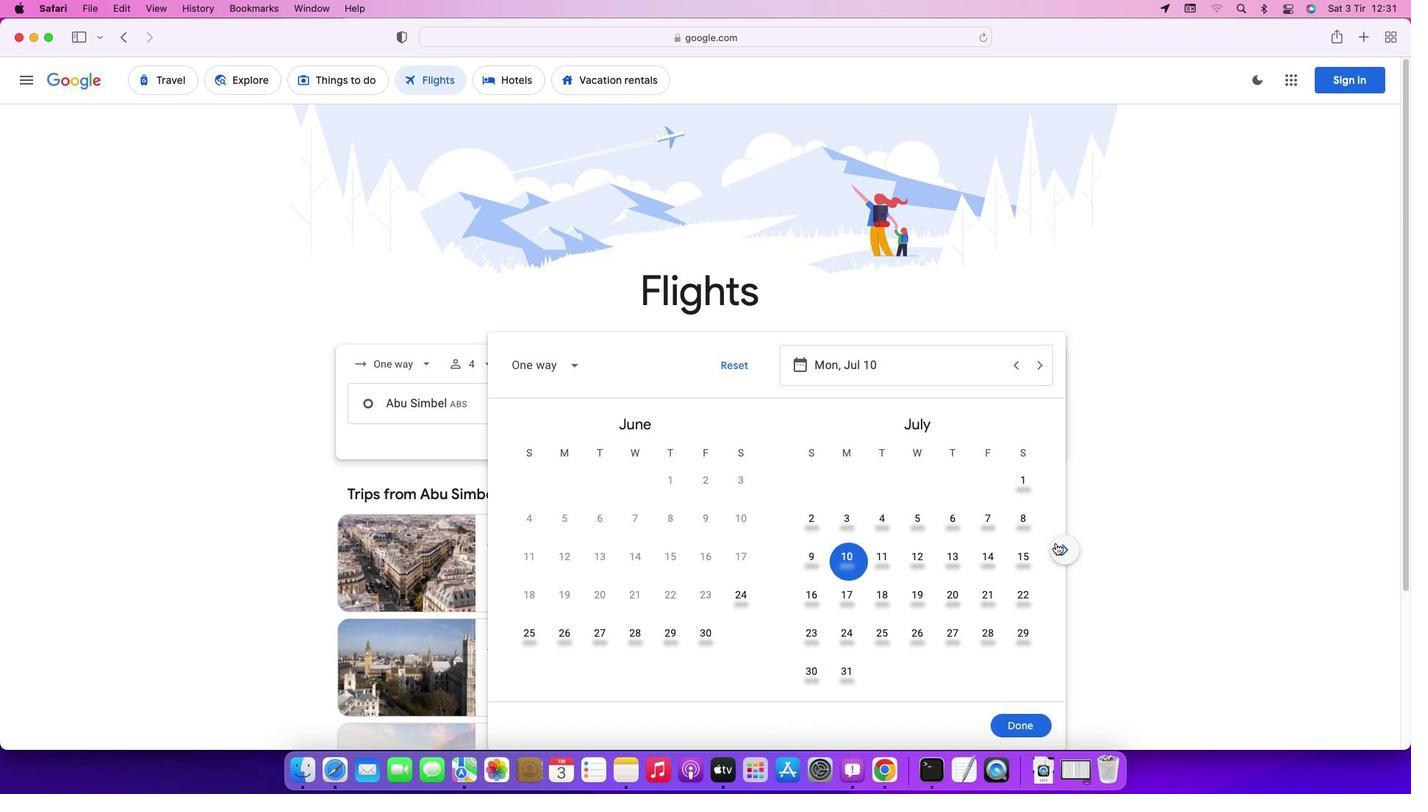 
Action: Mouse moved to (1060, 543)
Screenshot: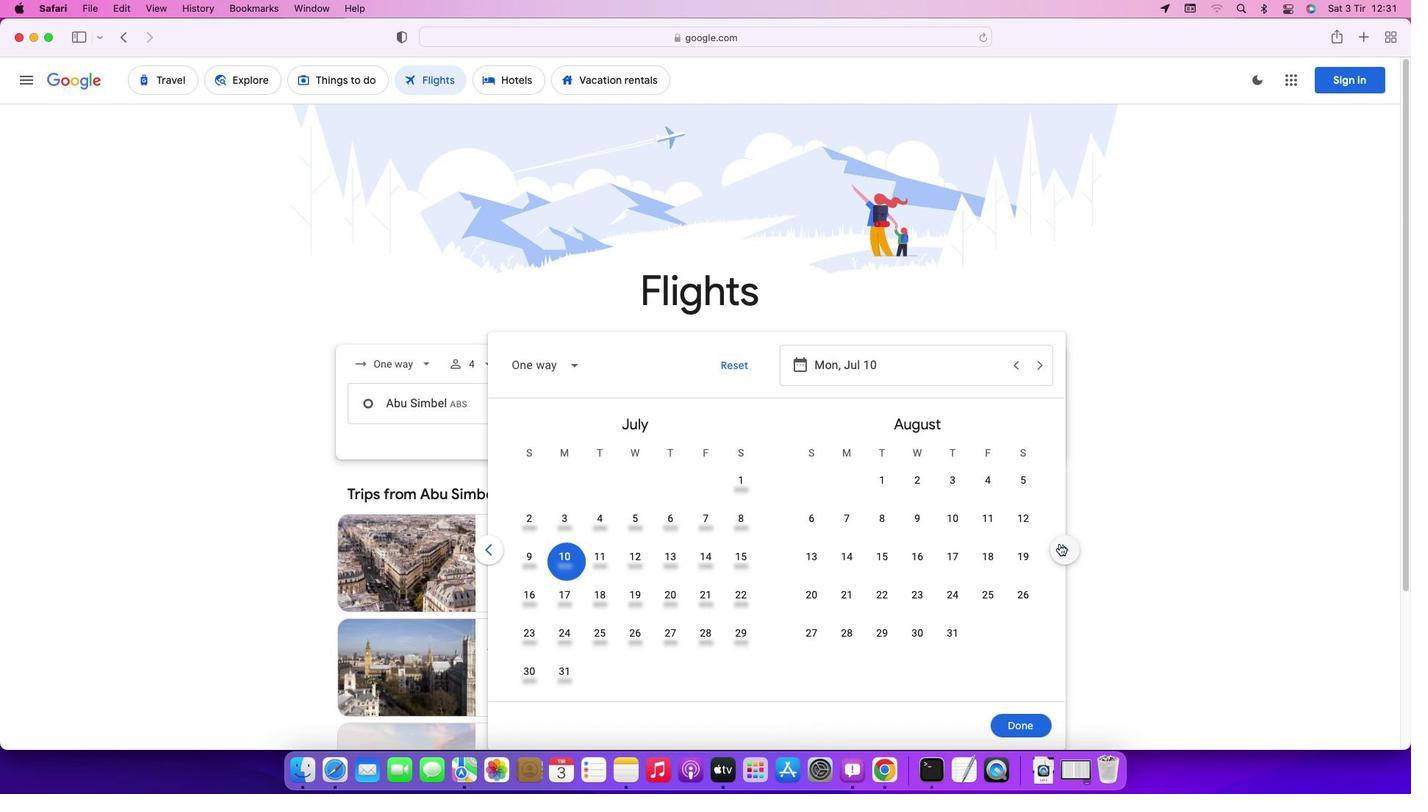 
Action: Mouse pressed left at (1060, 543)
Screenshot: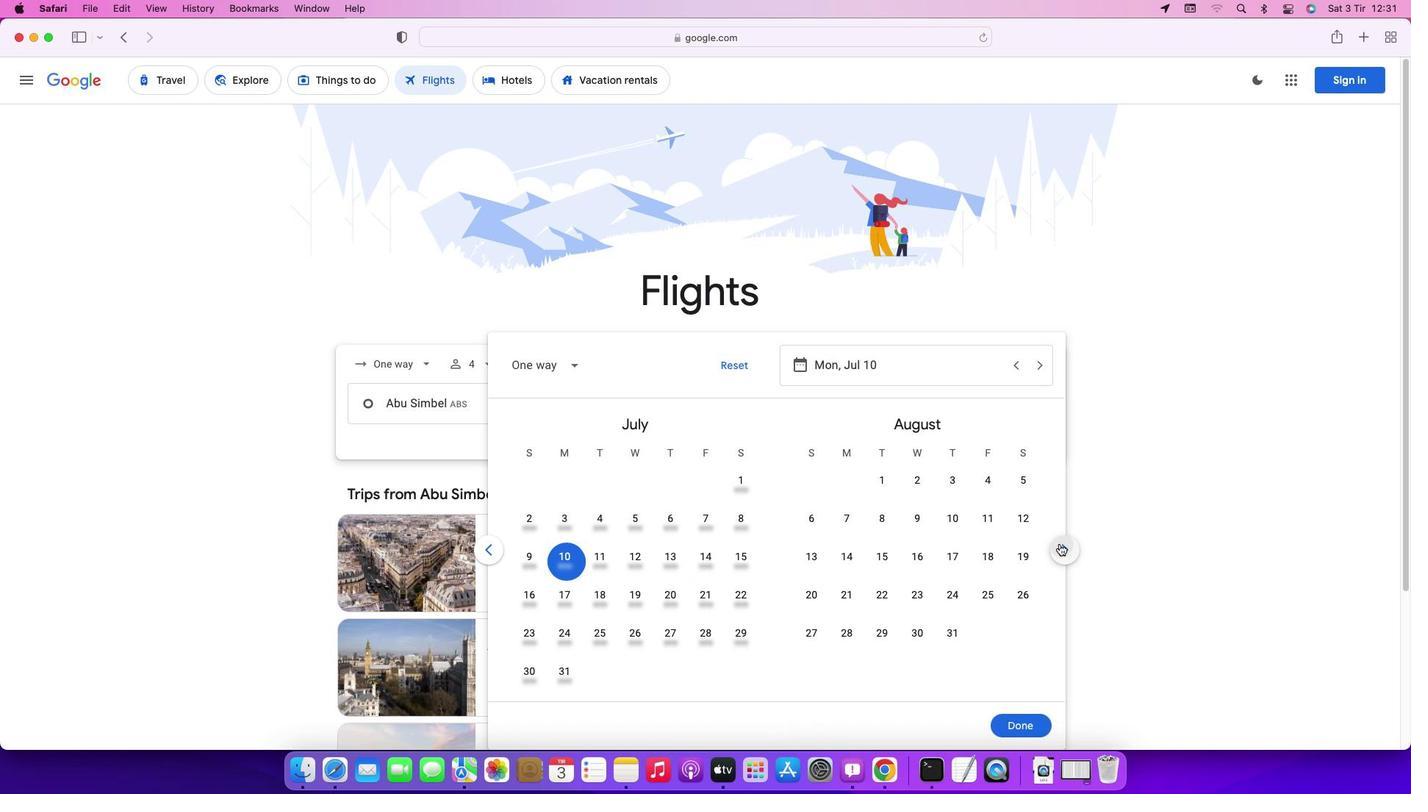 
Action: Mouse moved to (1060, 543)
Screenshot: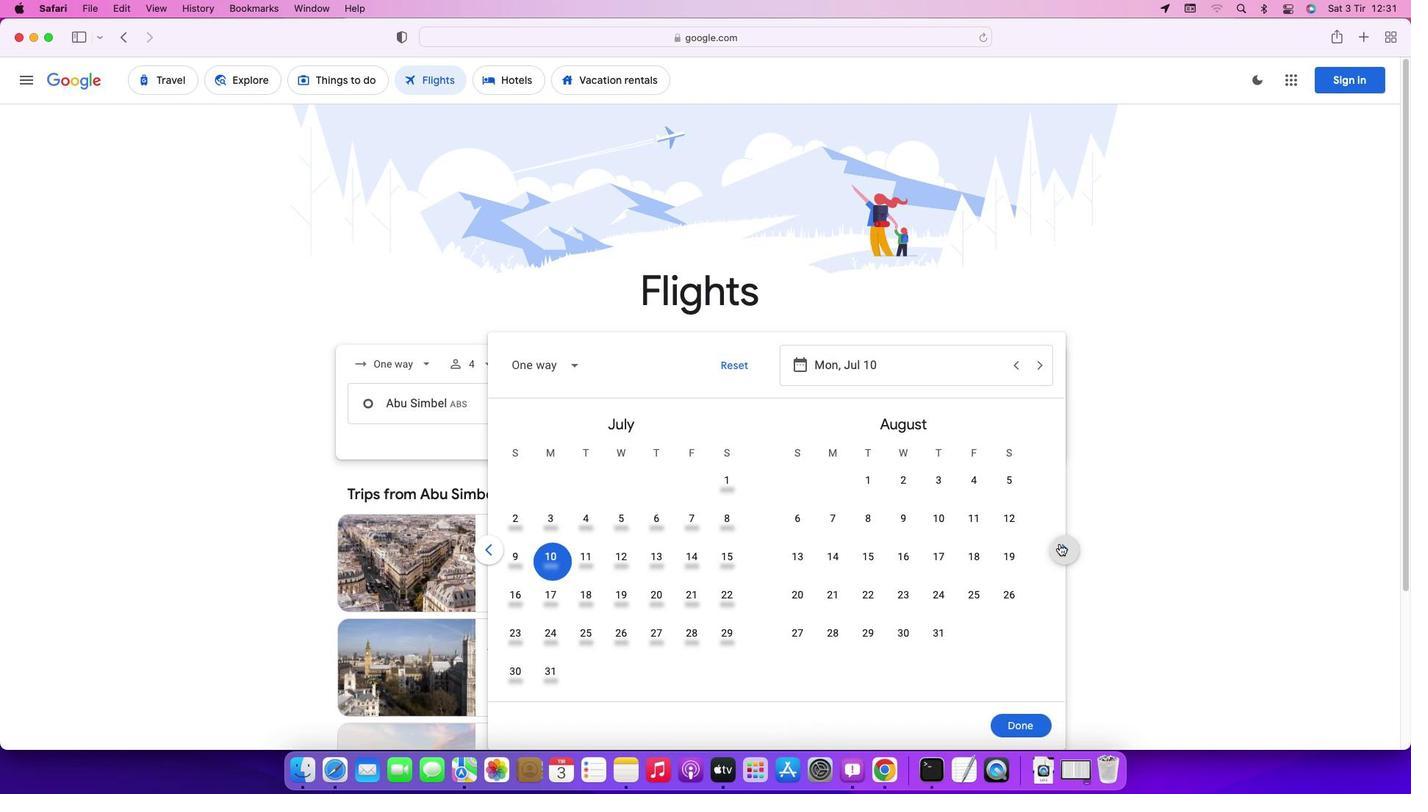 
Action: Mouse pressed left at (1060, 543)
Screenshot: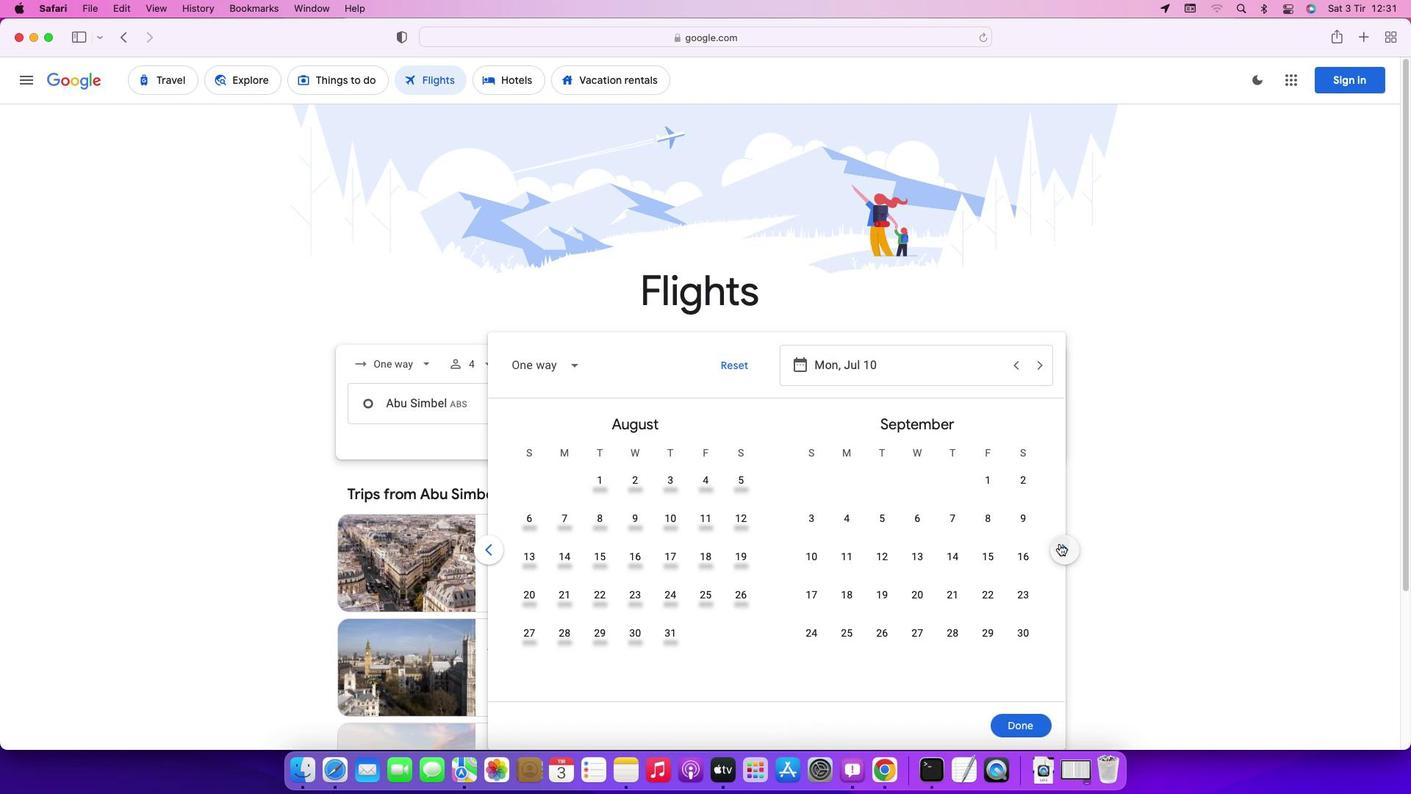
Action: Mouse pressed left at (1060, 543)
Screenshot: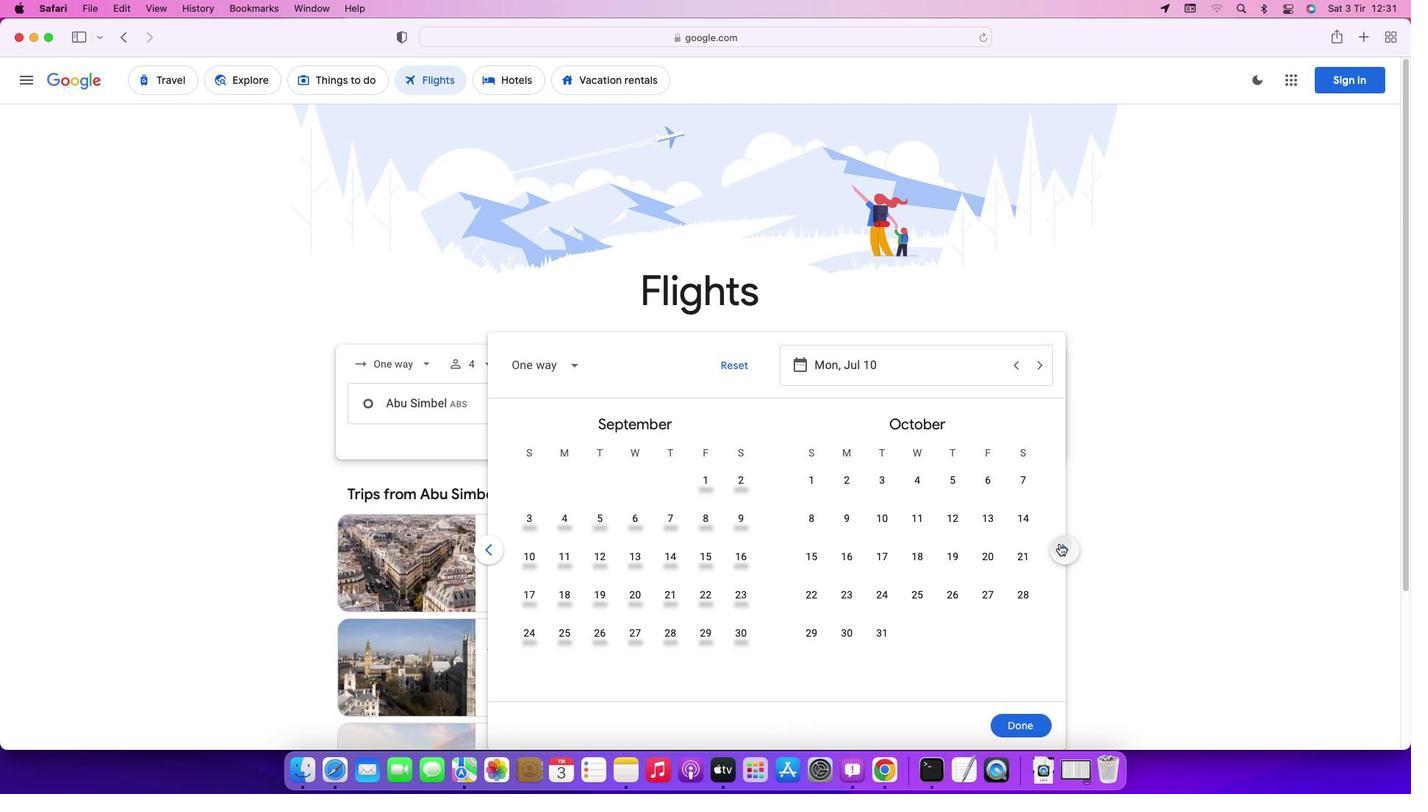 
Action: Mouse pressed left at (1060, 543)
Screenshot: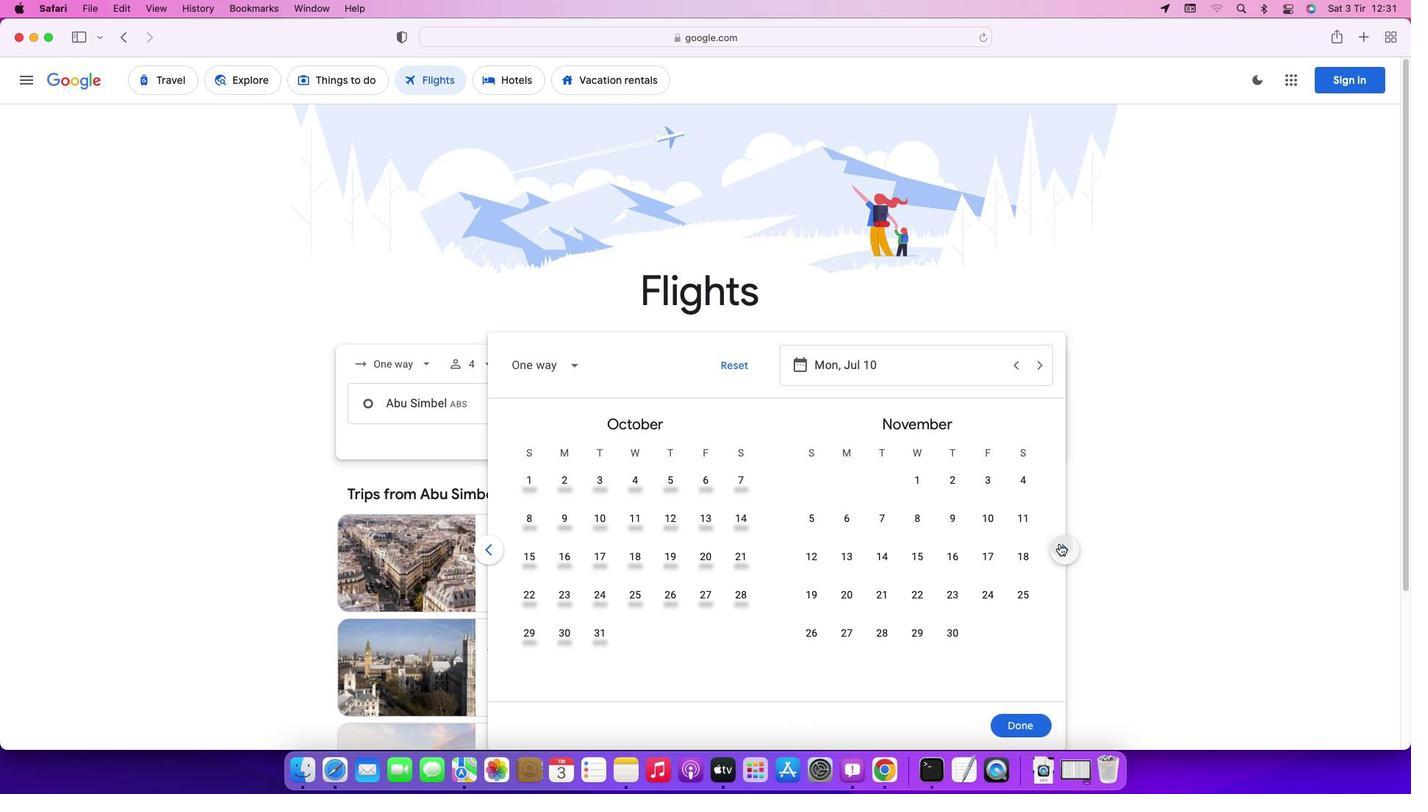 
Action: Mouse moved to (853, 520)
Screenshot: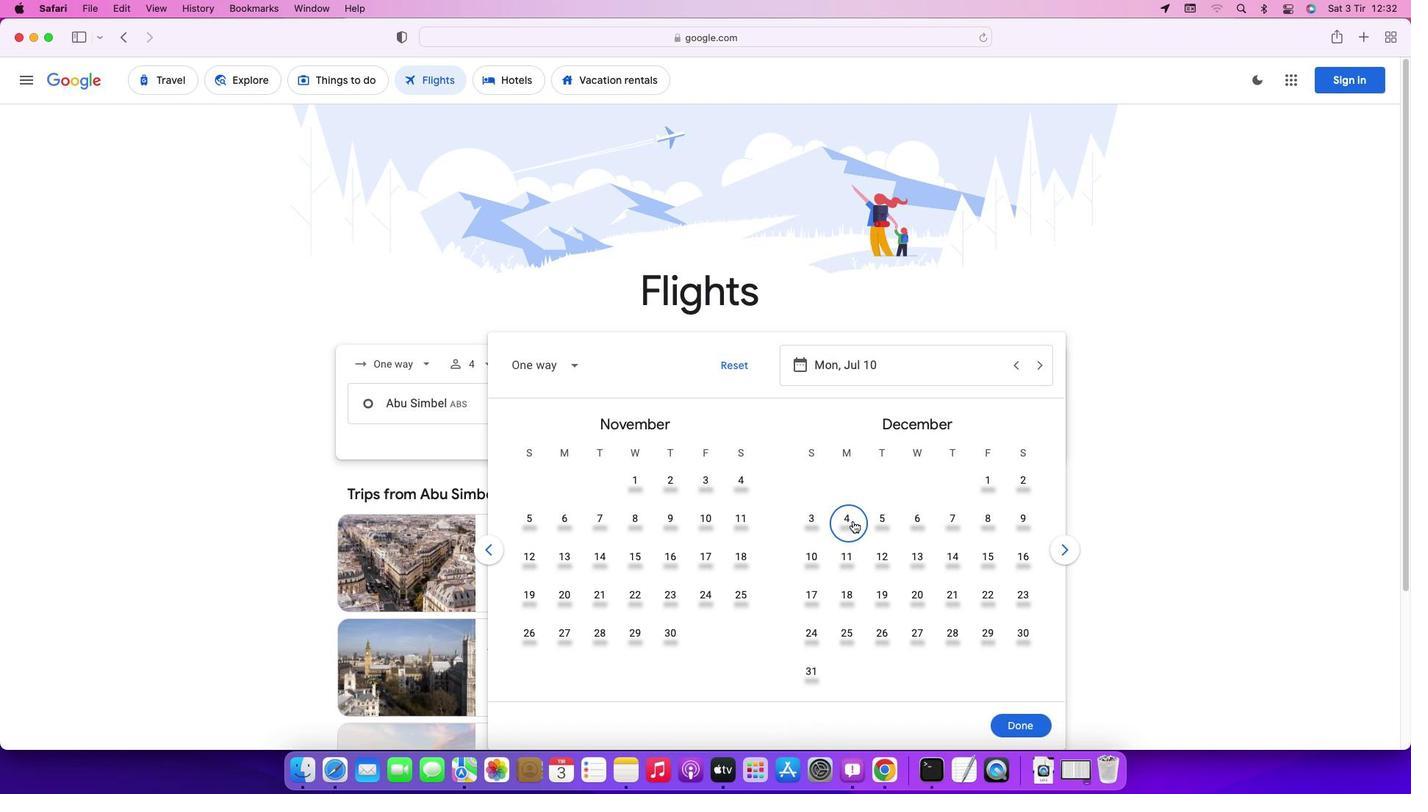 
Action: Mouse pressed left at (853, 520)
Screenshot: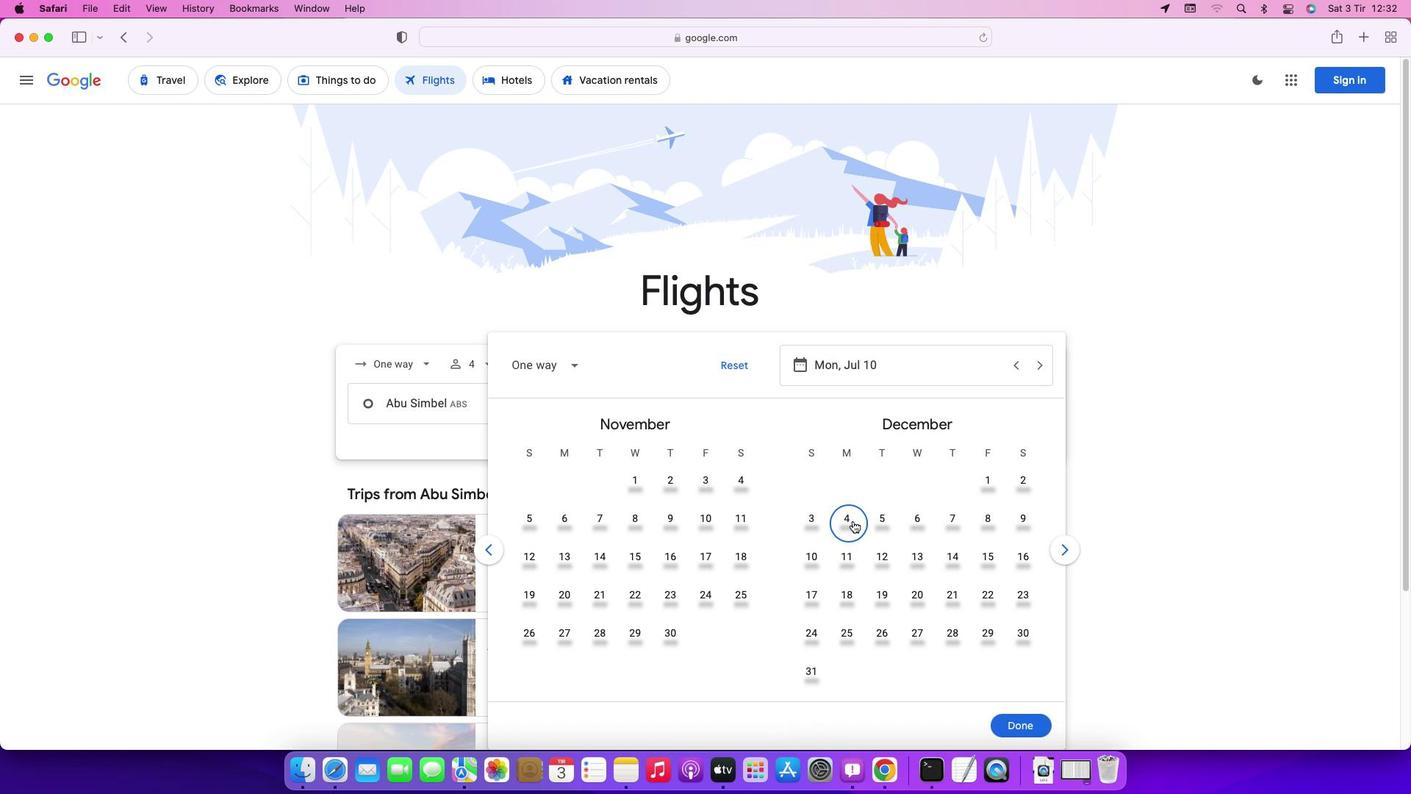 
Action: Mouse moved to (1027, 726)
Screenshot: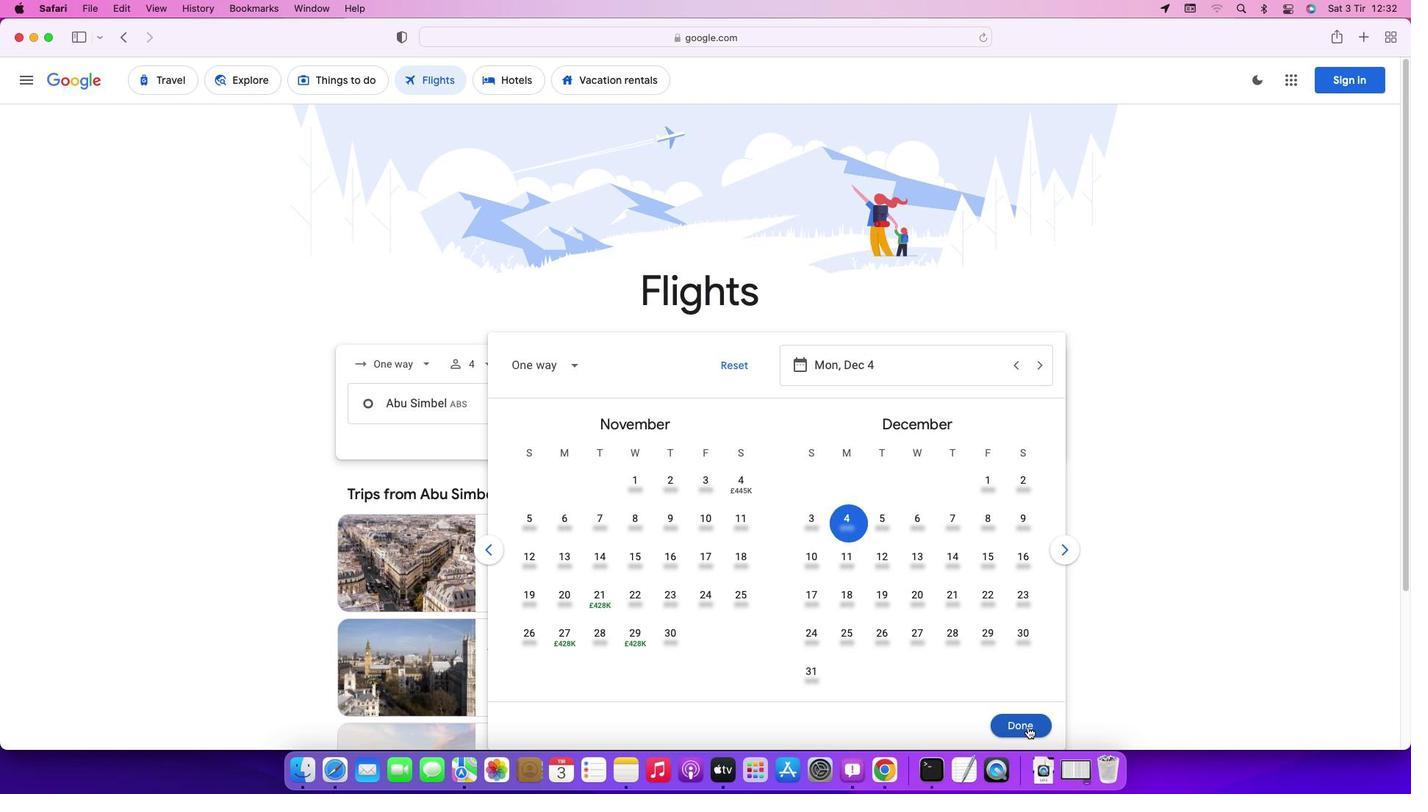 
Action: Mouse pressed left at (1027, 726)
Screenshot: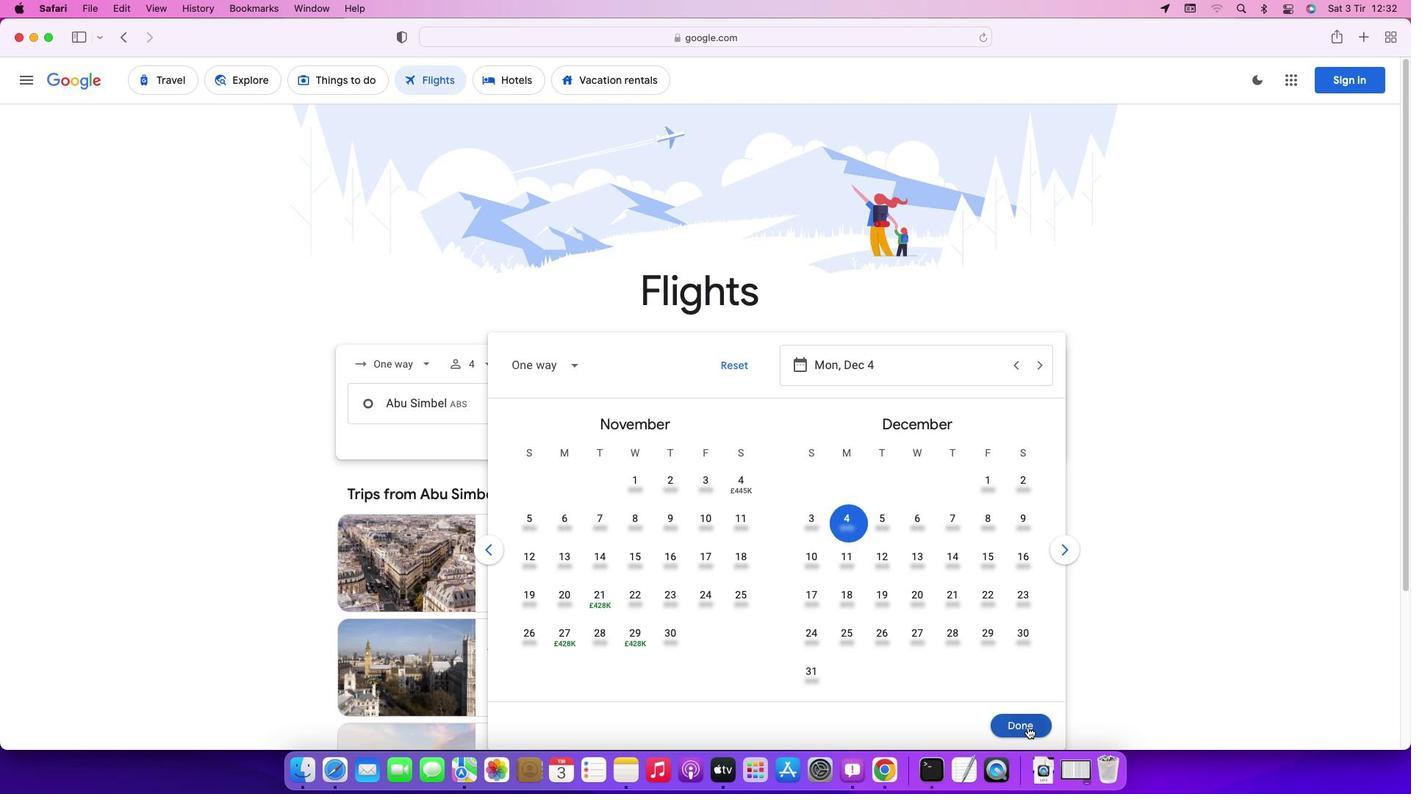 
Action: Mouse moved to (711, 456)
Screenshot: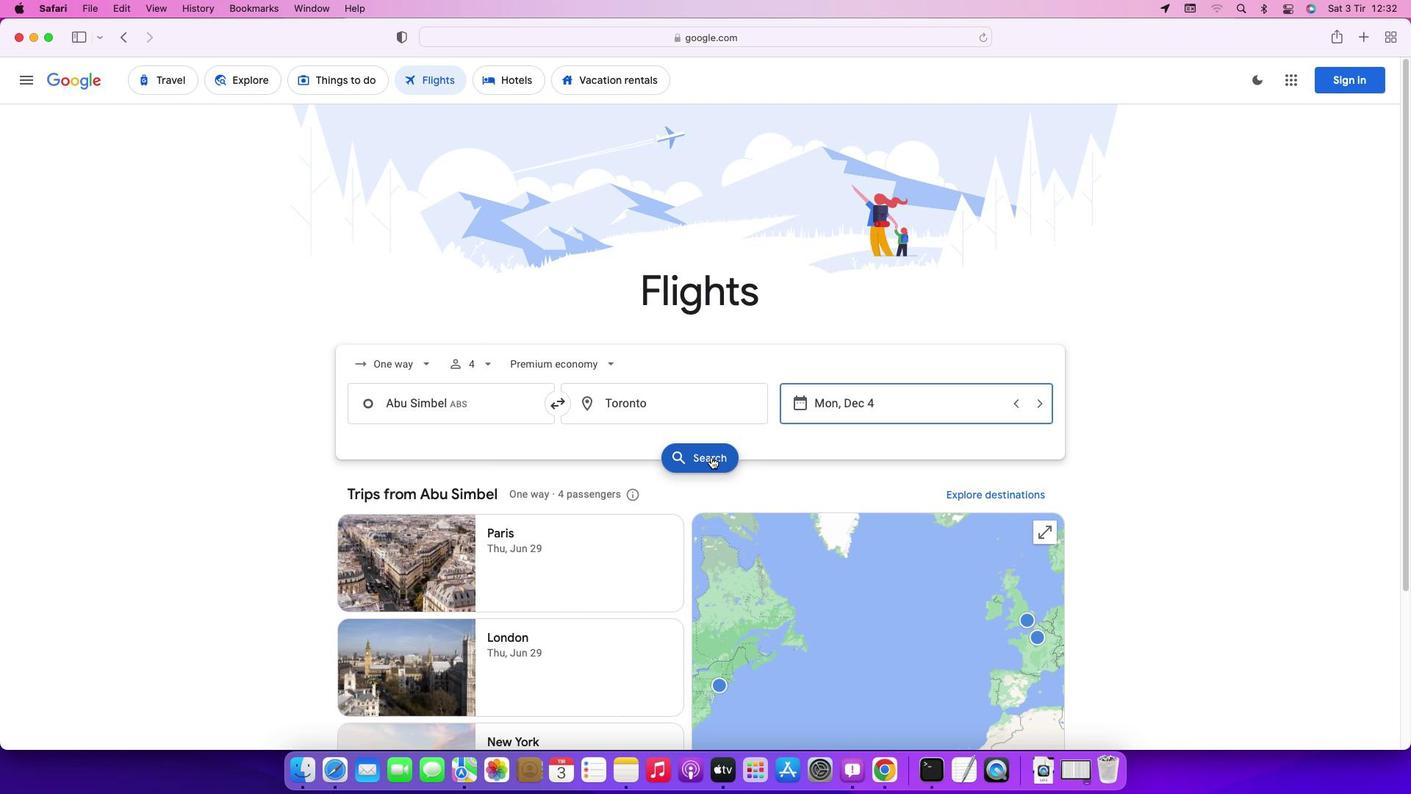 
Action: Mouse pressed left at (711, 456)
Screenshot: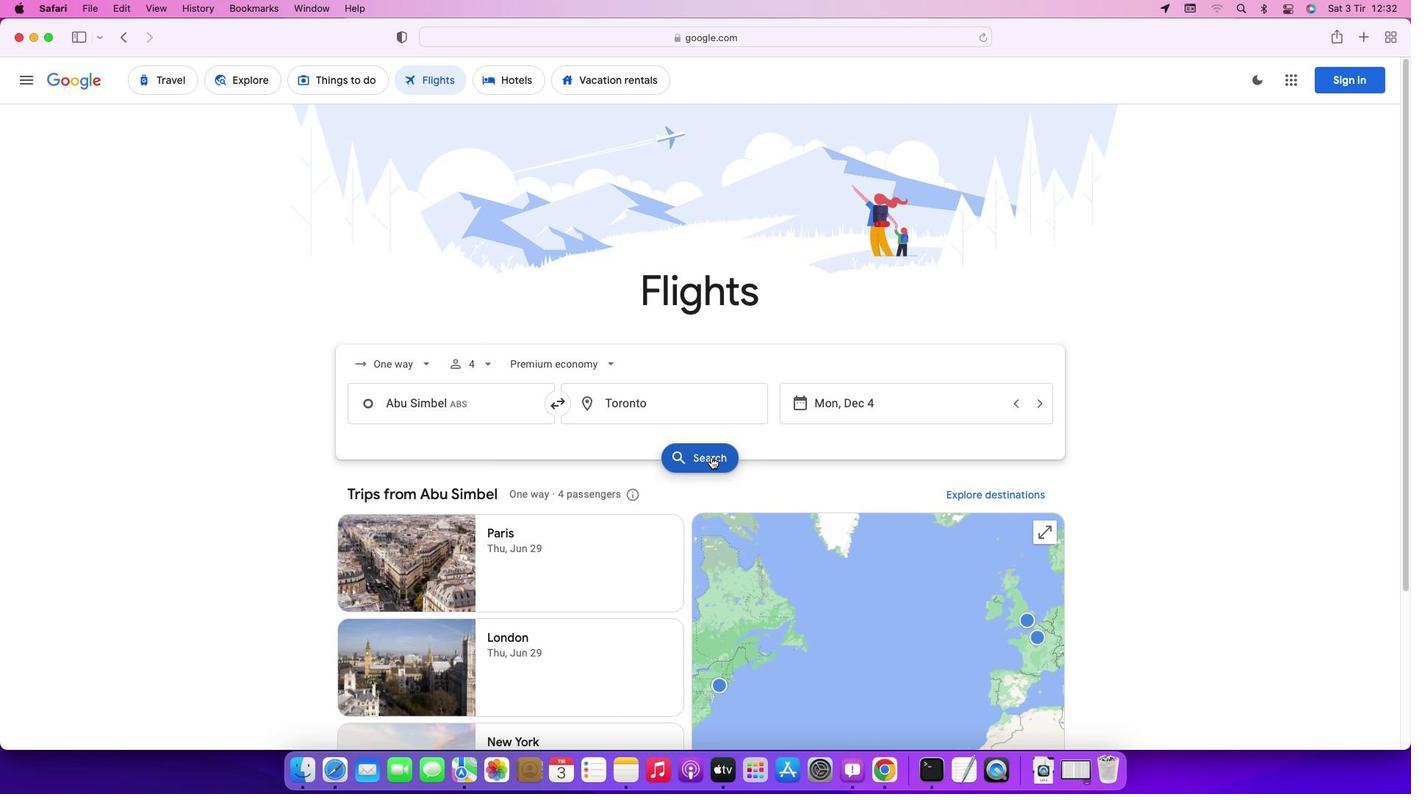 
Action: Mouse moved to (449, 220)
Screenshot: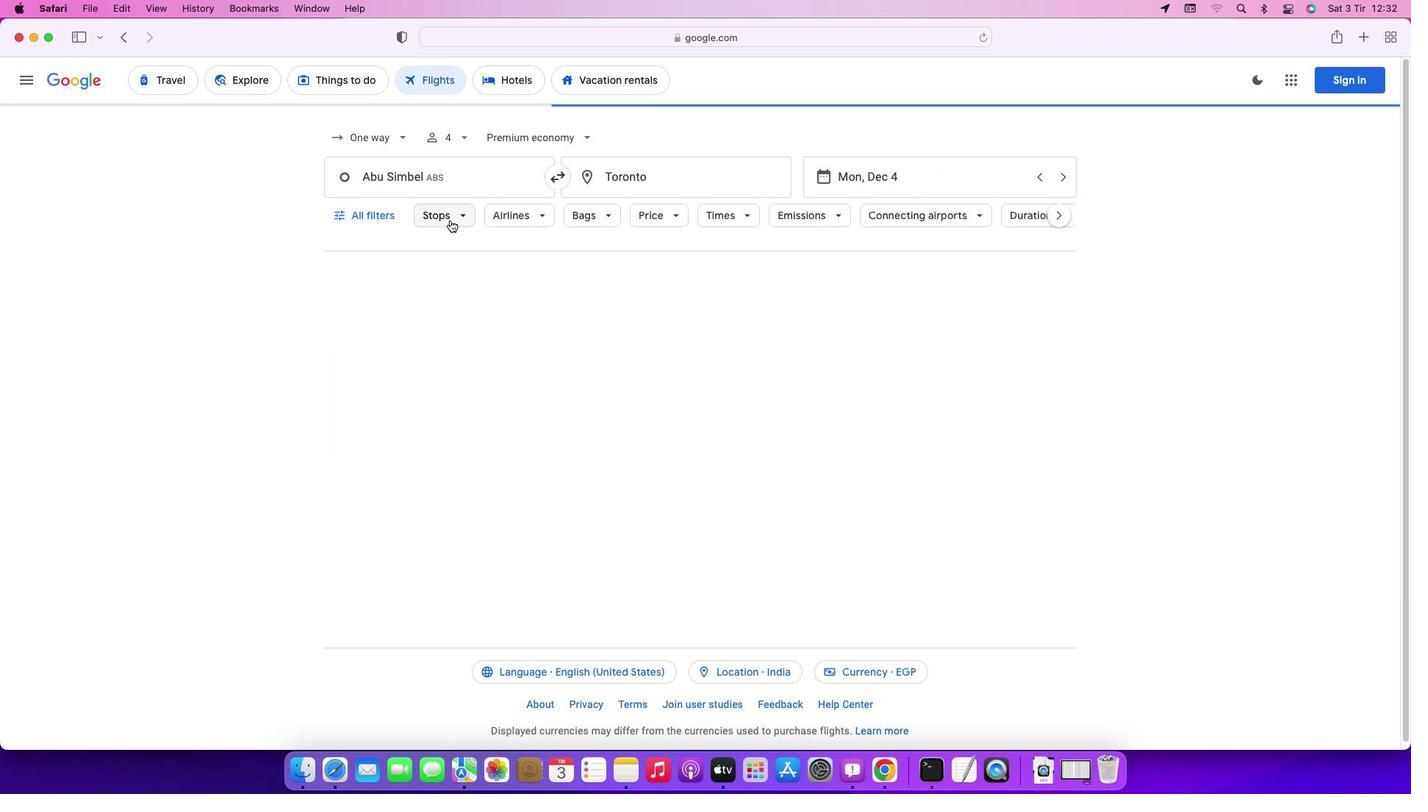 
Action: Mouse pressed left at (449, 220)
Screenshot: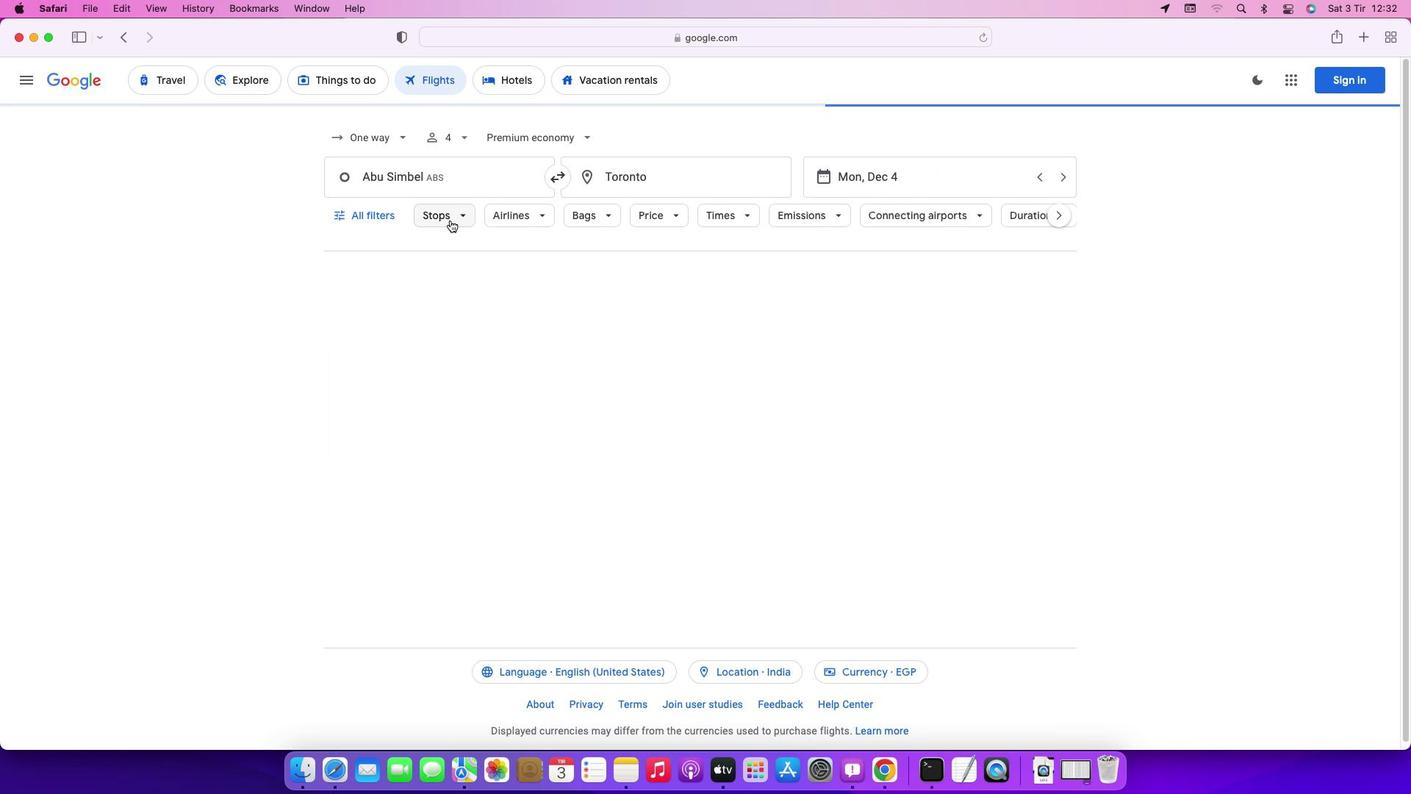 
Action: Mouse moved to (447, 288)
Screenshot: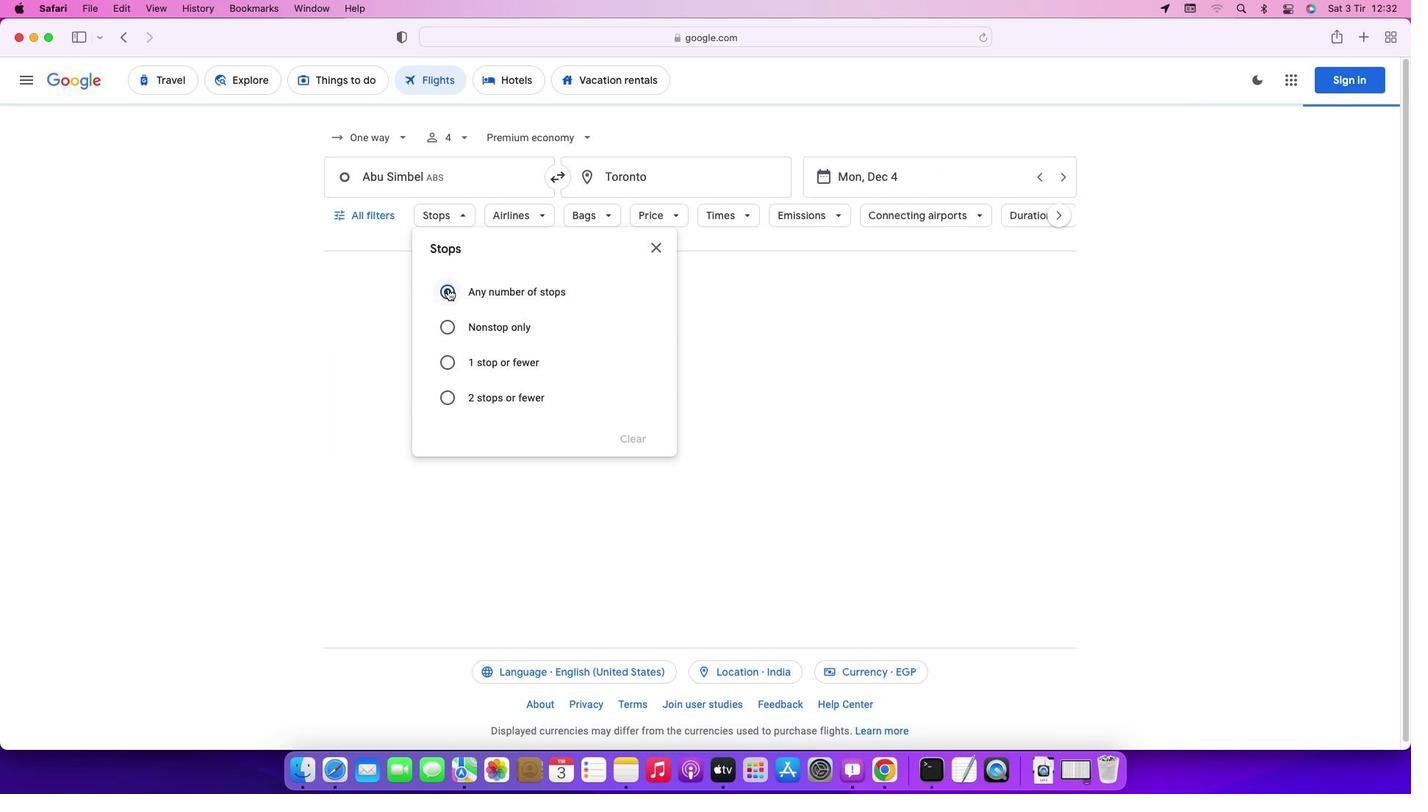 
Action: Mouse pressed left at (447, 288)
Screenshot: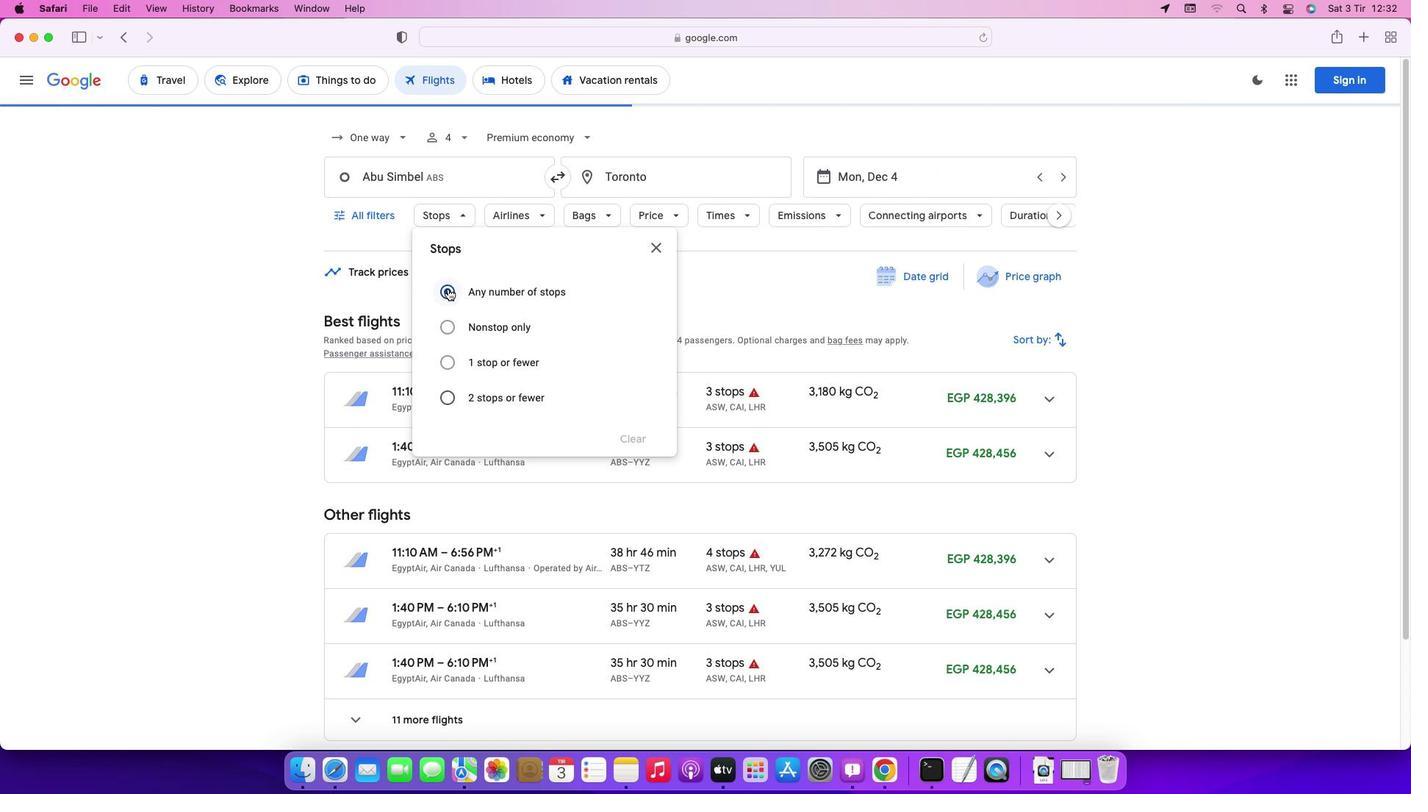 
Action: Mouse moved to (532, 213)
Screenshot: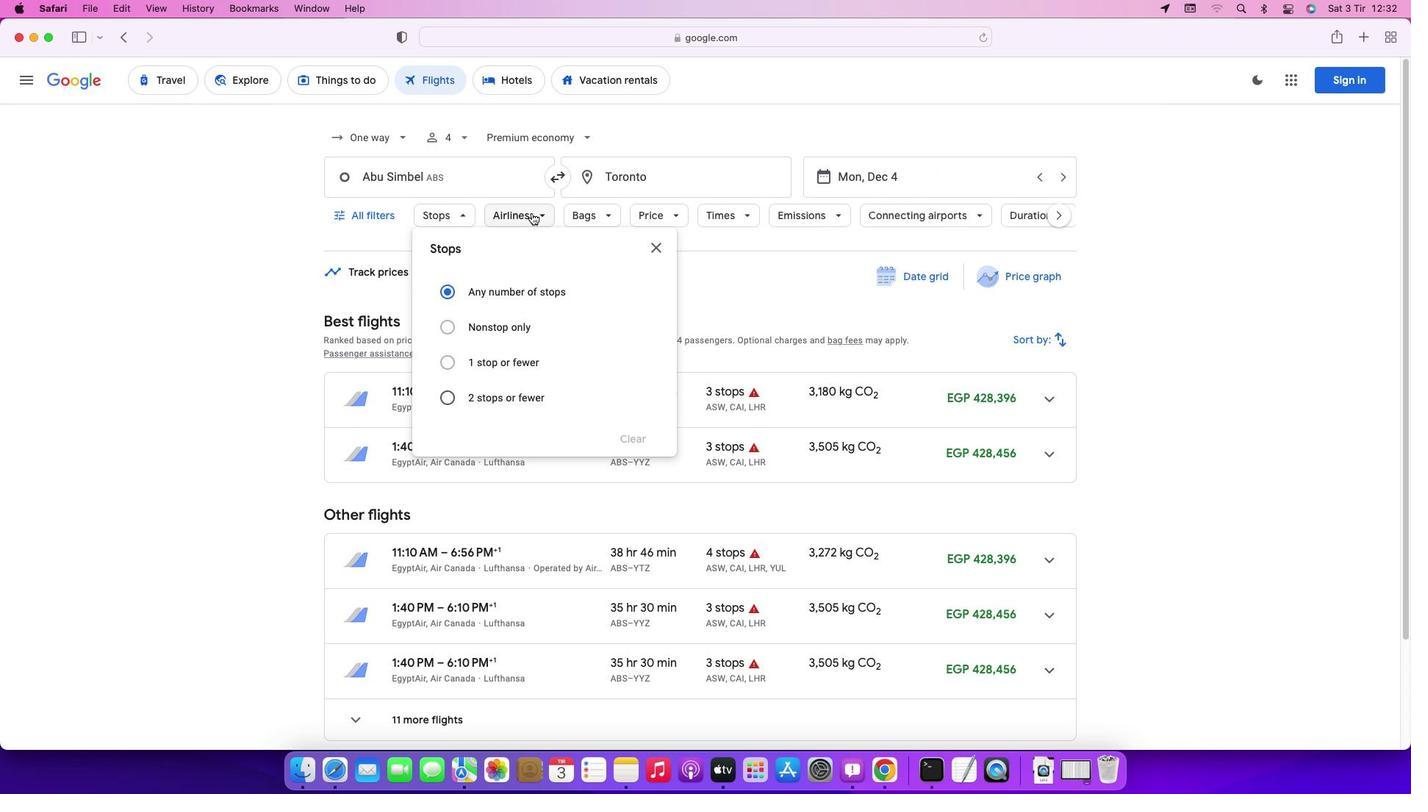 
Action: Mouse pressed left at (532, 213)
Screenshot: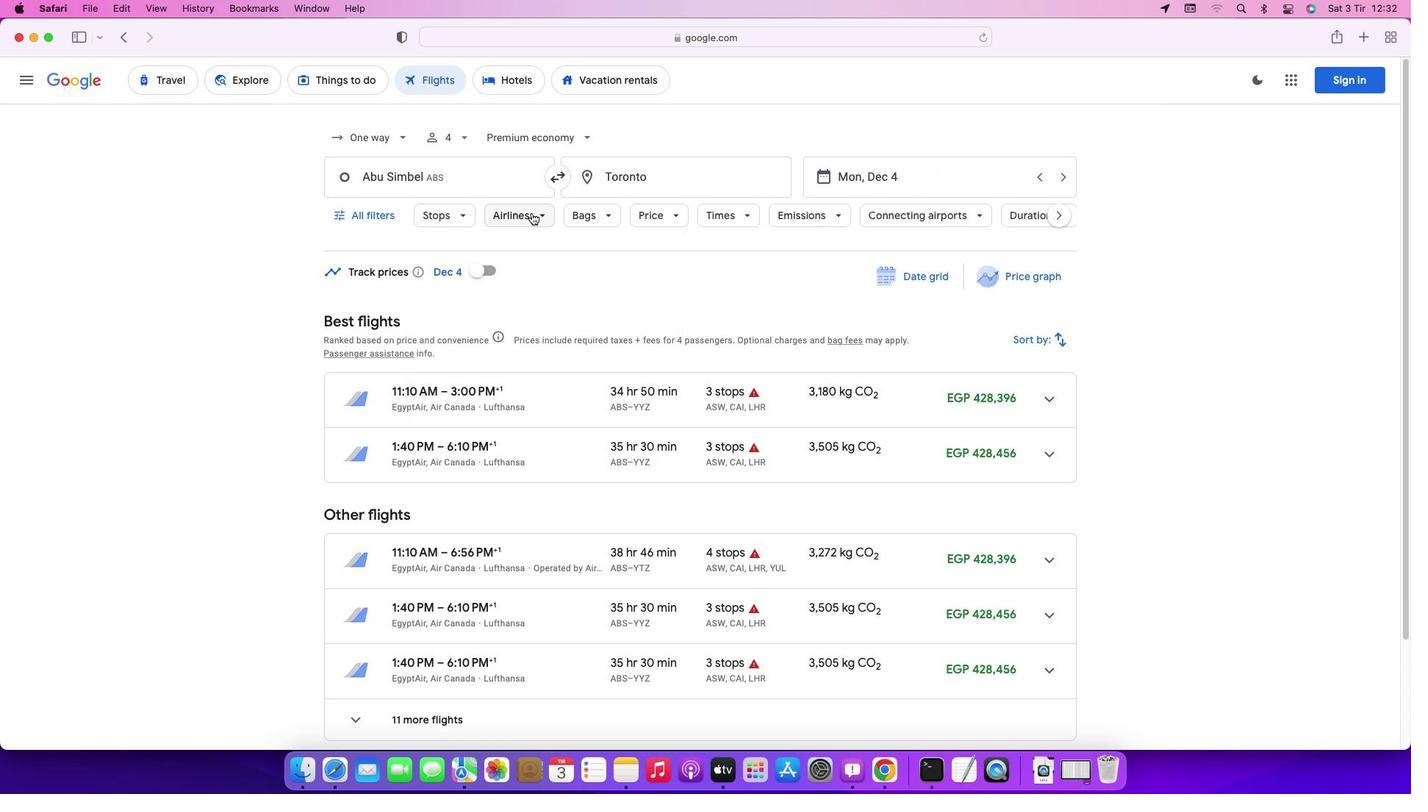 
Action: Mouse moved to (707, 291)
Screenshot: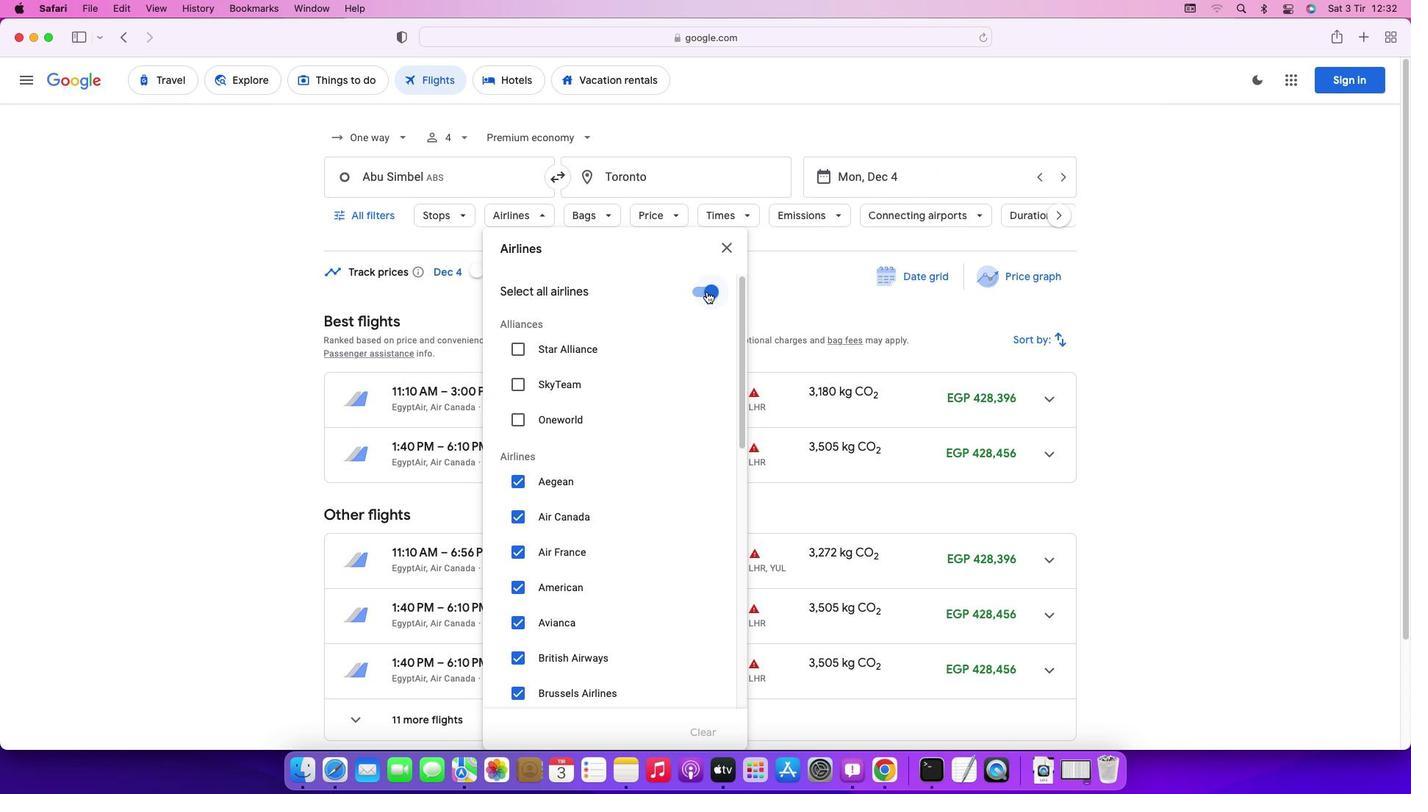 
Action: Mouse pressed left at (707, 291)
Screenshot: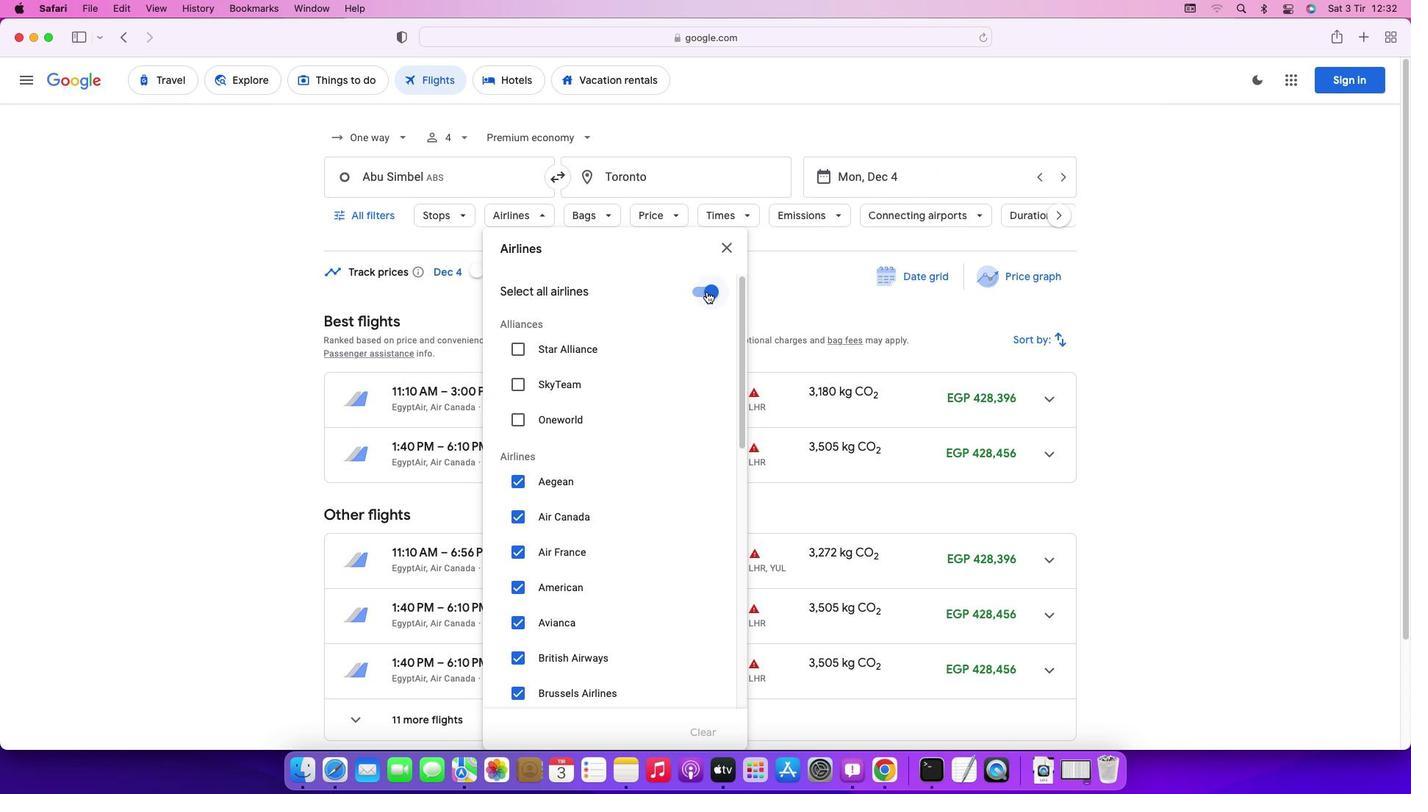 
Action: Mouse moved to (520, 656)
Screenshot: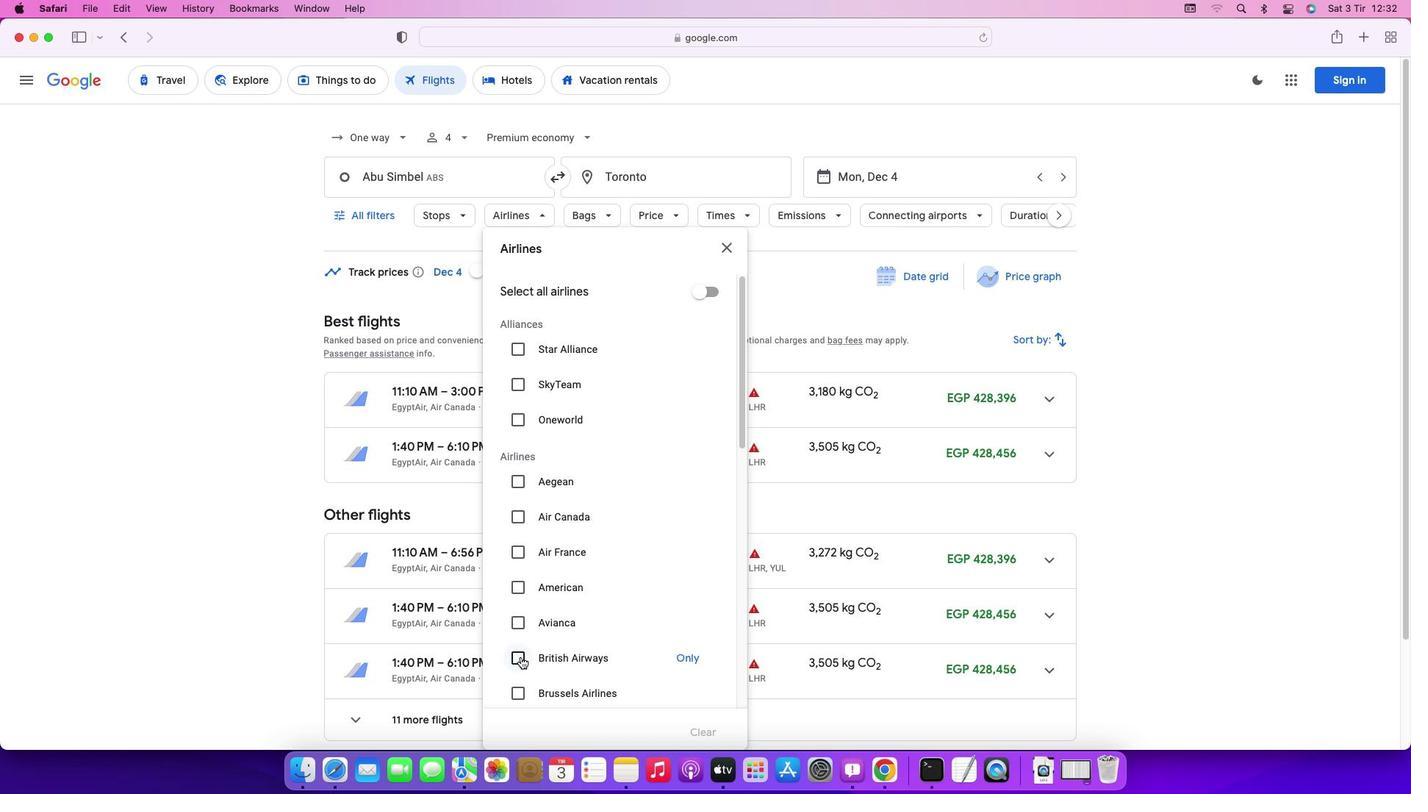 
Action: Mouse pressed left at (520, 656)
Screenshot: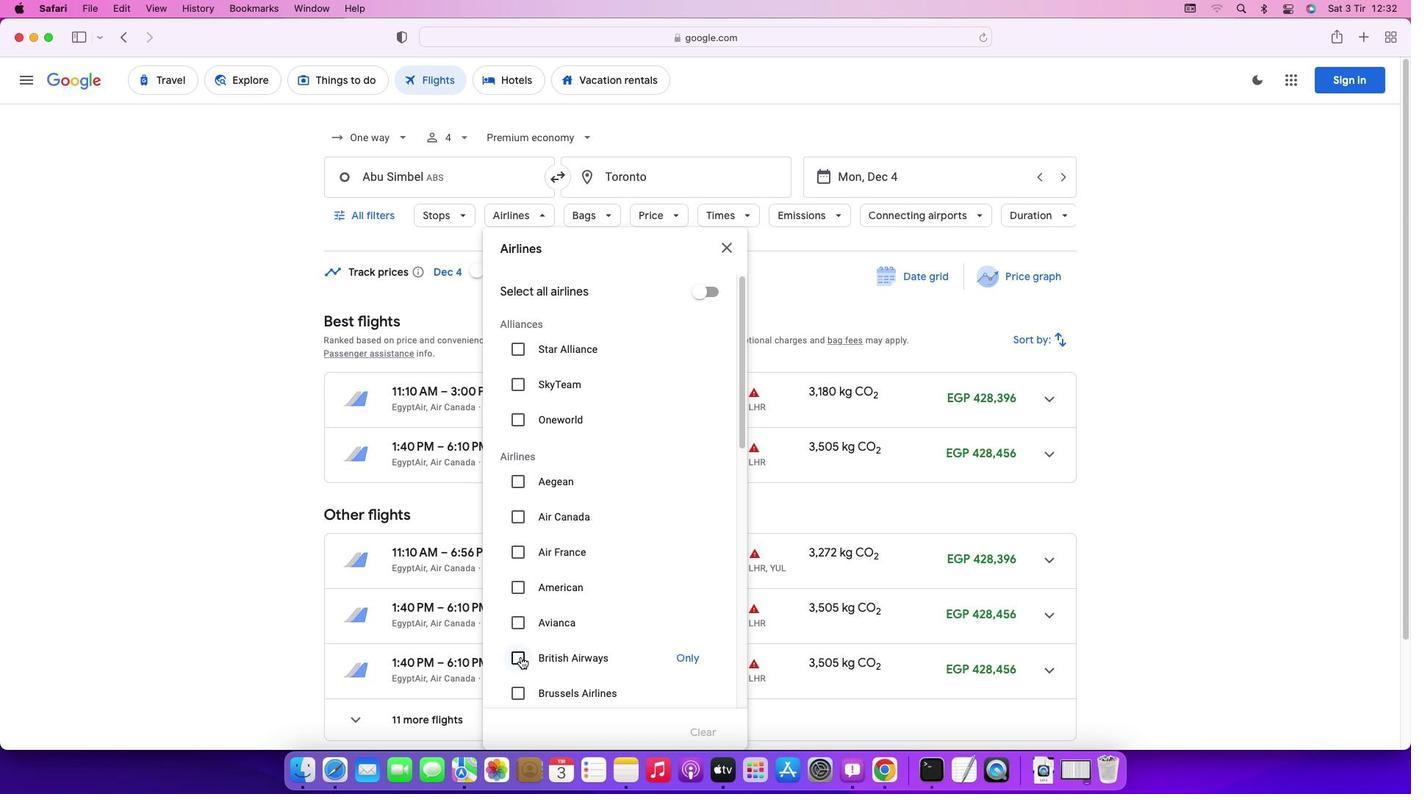 
Action: Mouse moved to (713, 217)
Screenshot: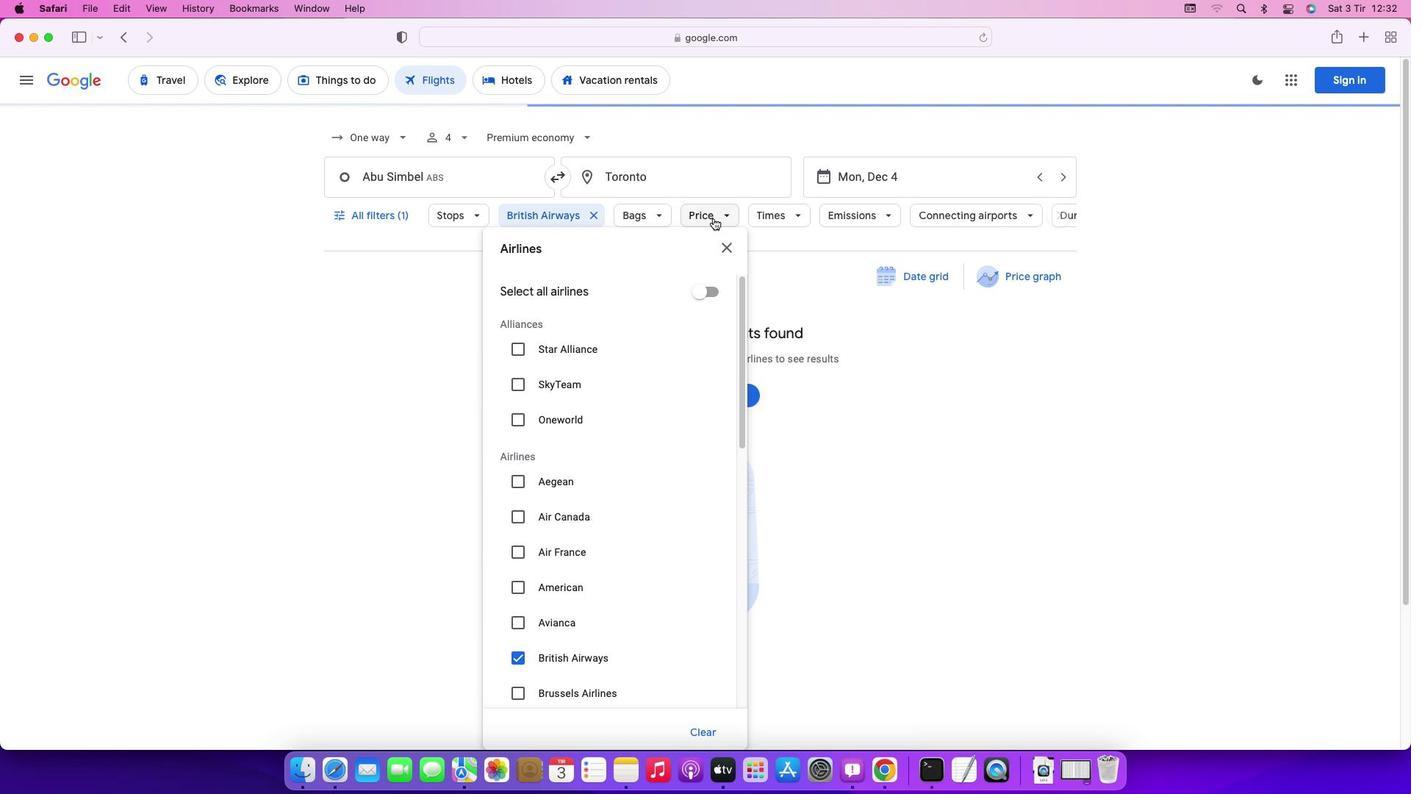 
Action: Mouse pressed left at (713, 217)
Screenshot: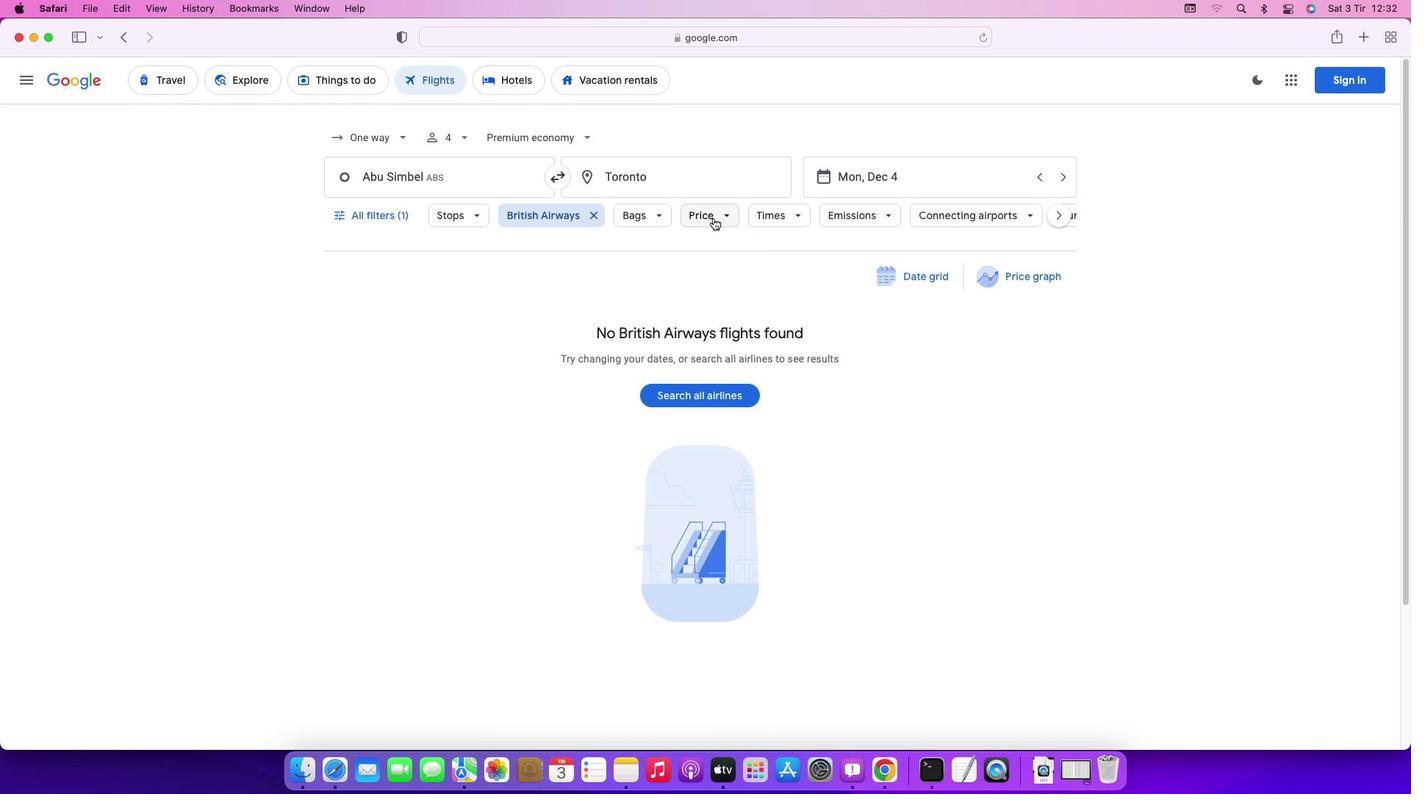 
Action: Mouse moved to (917, 316)
Screenshot: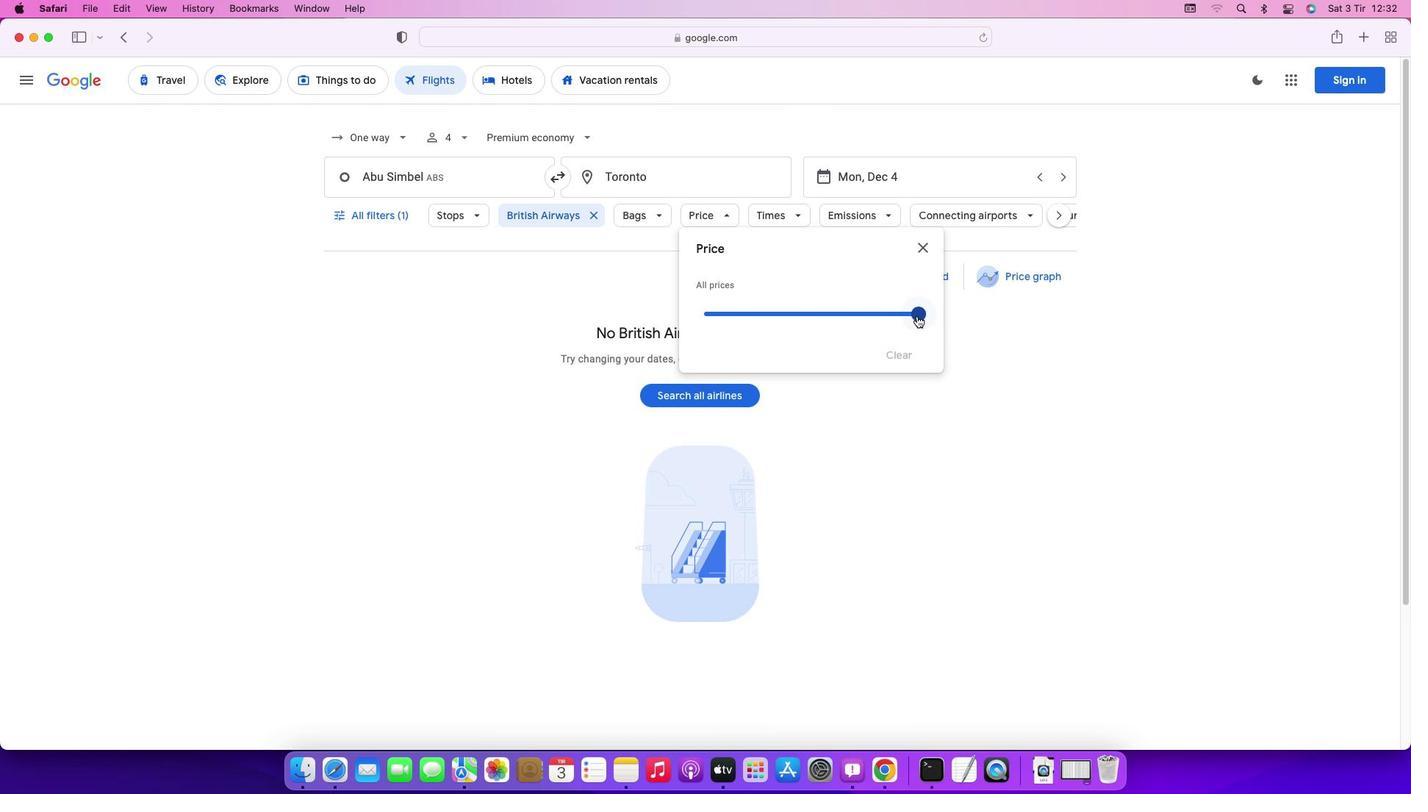 
Action: Mouse pressed left at (917, 316)
Screenshot: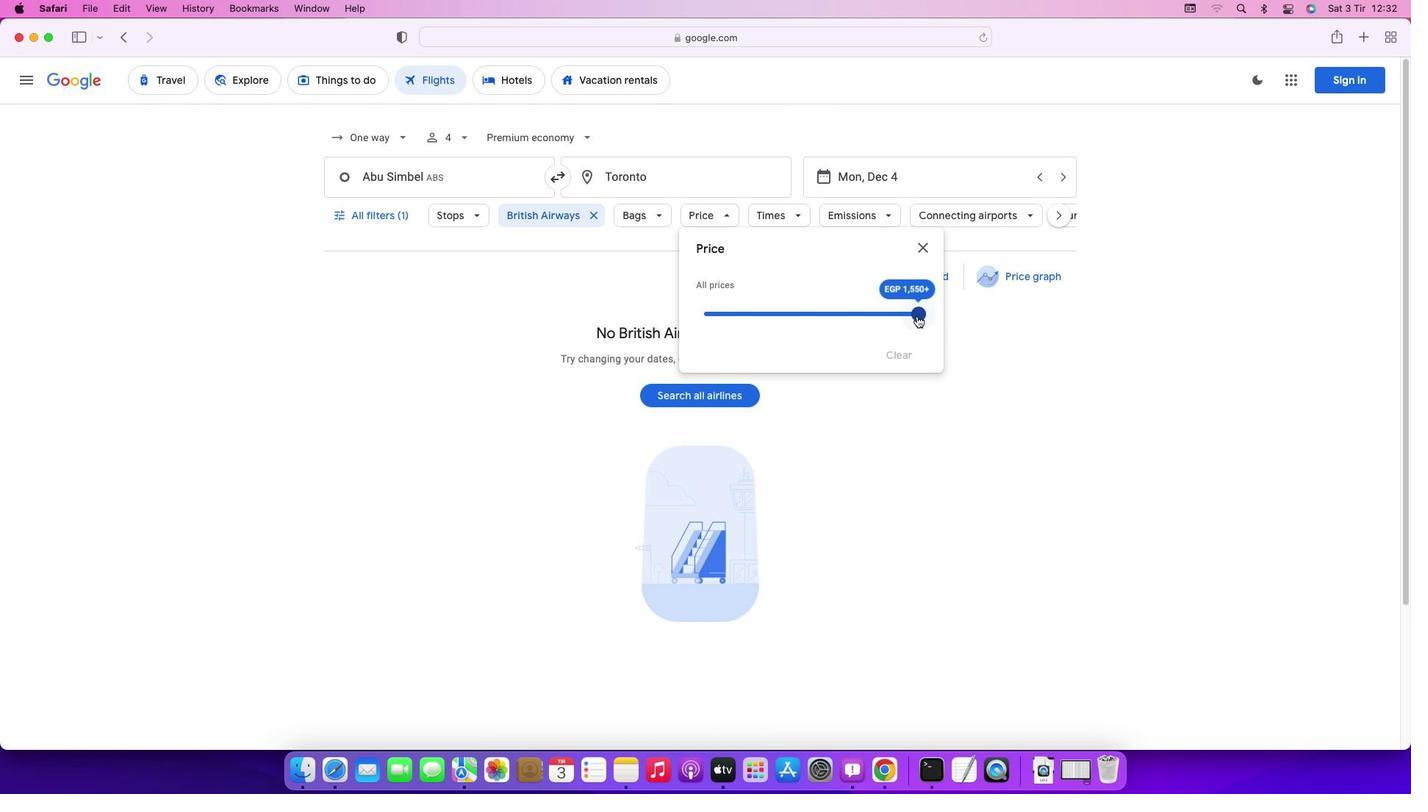 
Action: Mouse moved to (947, 448)
Screenshot: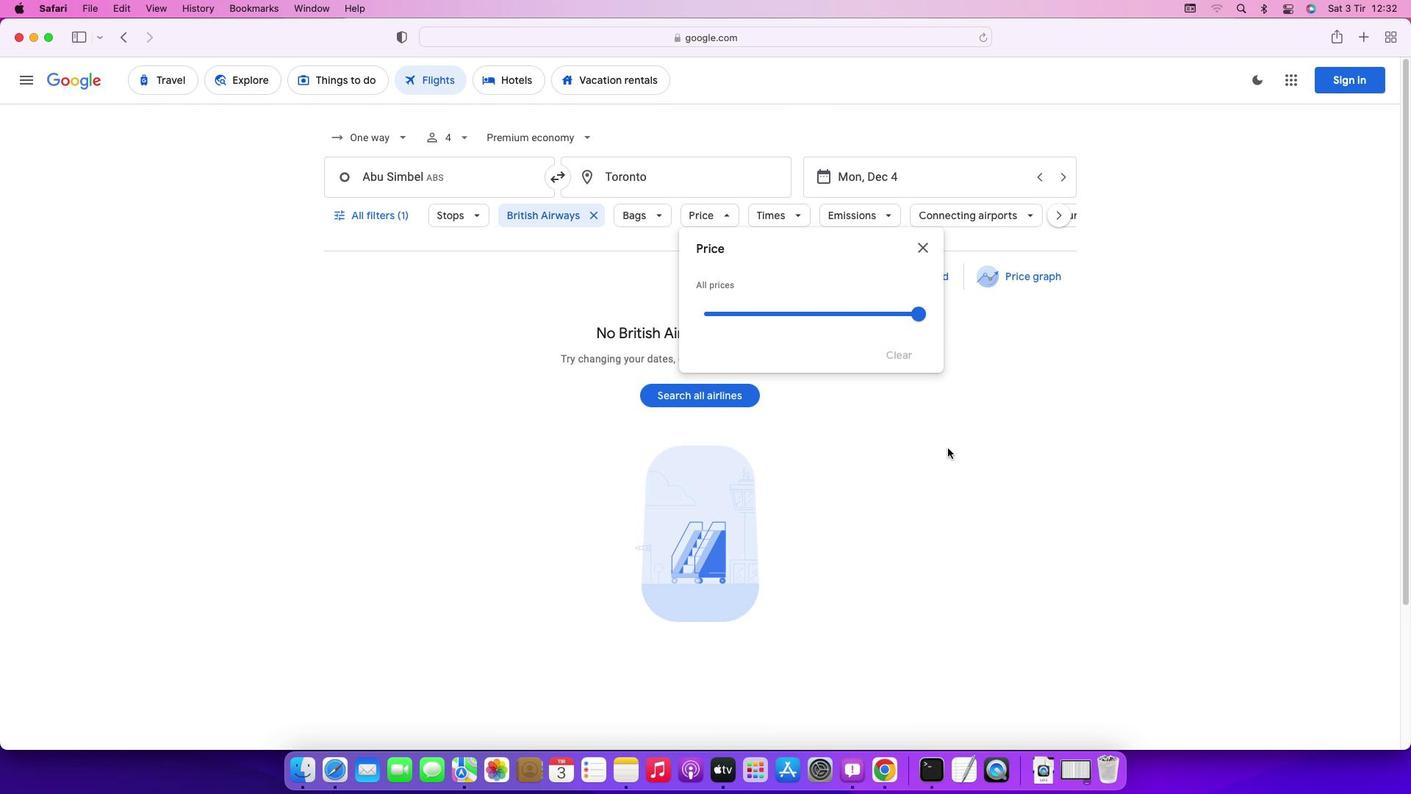 
Action: Mouse pressed left at (947, 448)
Screenshot: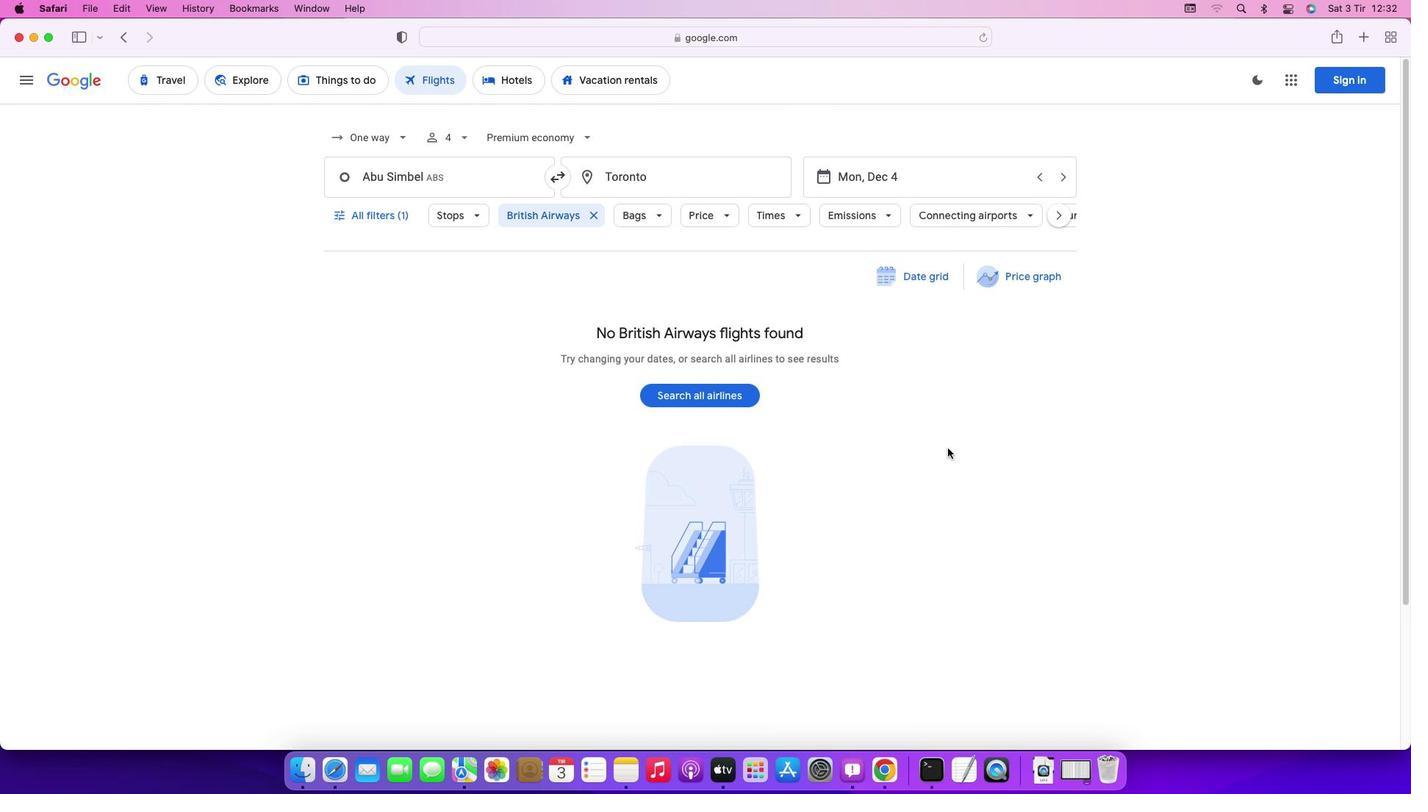 
